 Task: Look for space in Bougouni, Mali from 12th  July, 2023 to 15th July, 2023 for 3 adults in price range Rs.12000 to Rs.16000. Place can be entire place with 2 bedrooms having 3 beds and 1 bathroom. Property type can be house, flat, guest house. Amenities needed are: washing machine. Booking option can be shelf check-in. Required host language is English.
Action: Mouse moved to (532, 110)
Screenshot: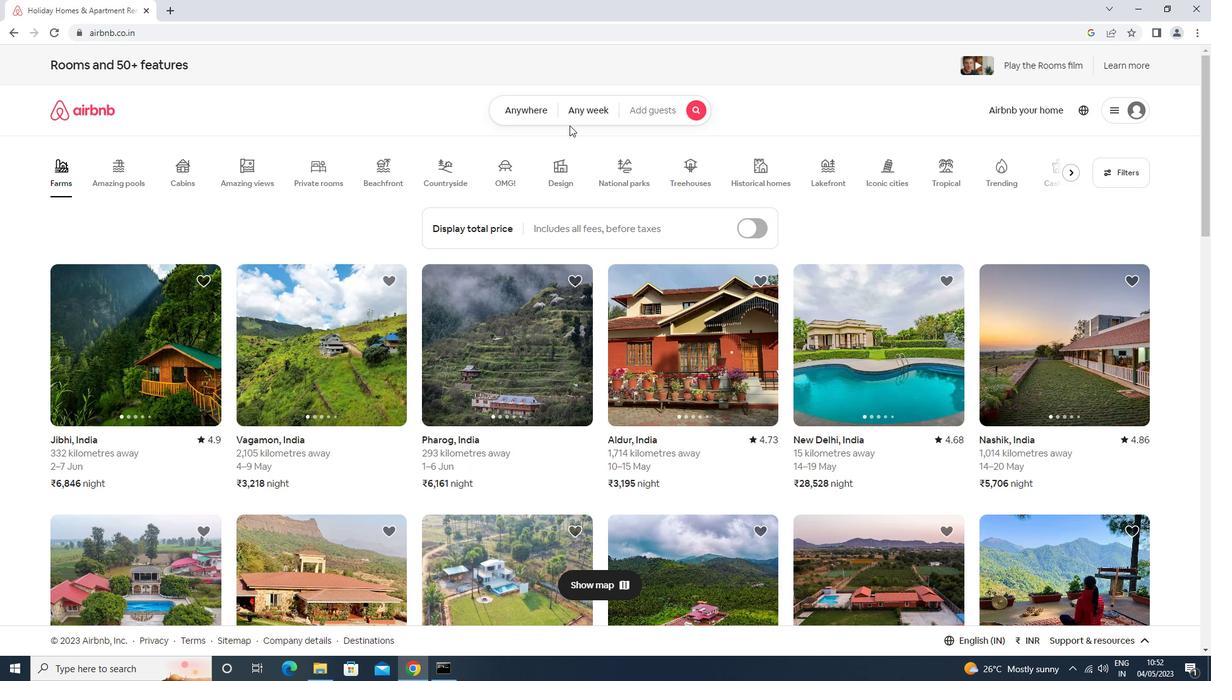 
Action: Mouse pressed left at (532, 110)
Screenshot: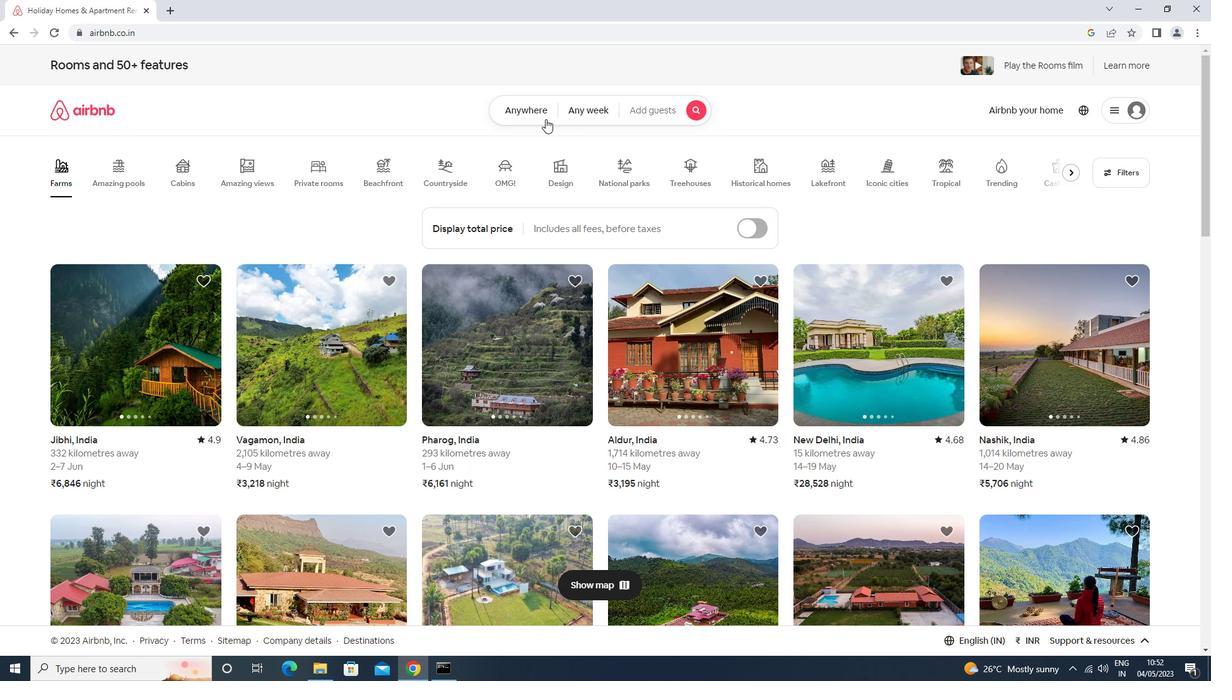 
Action: Mouse moved to (512, 165)
Screenshot: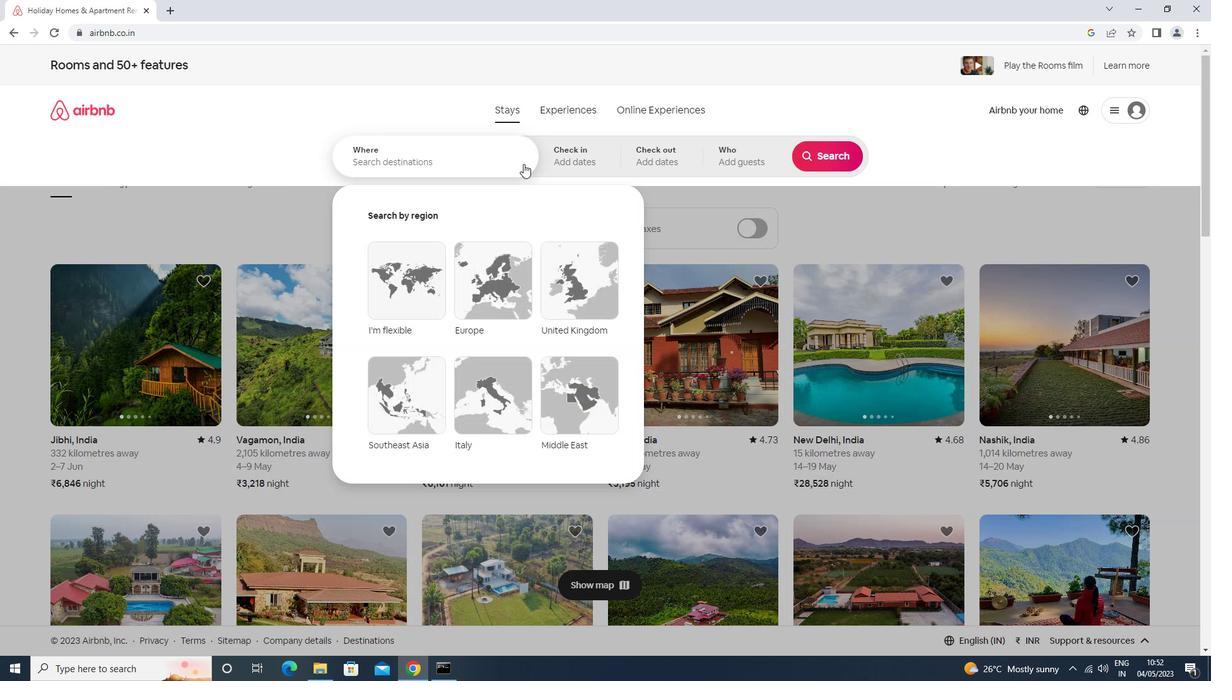 
Action: Mouse pressed left at (512, 165)
Screenshot: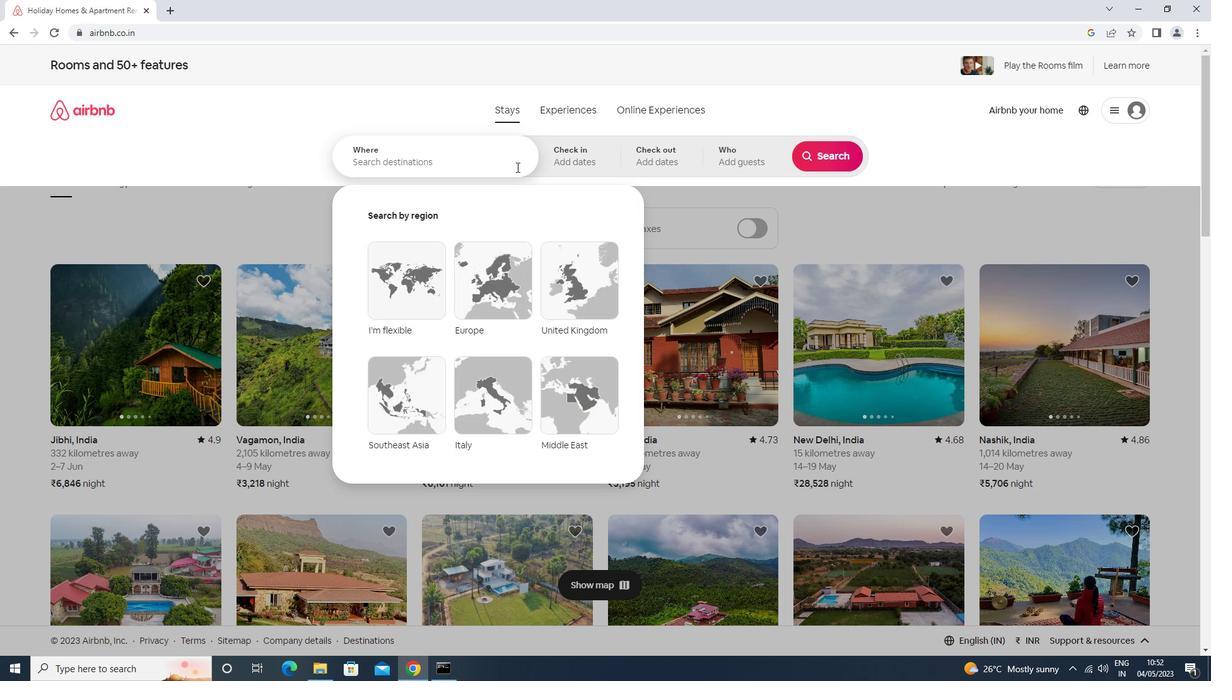
Action: Mouse moved to (512, 165)
Screenshot: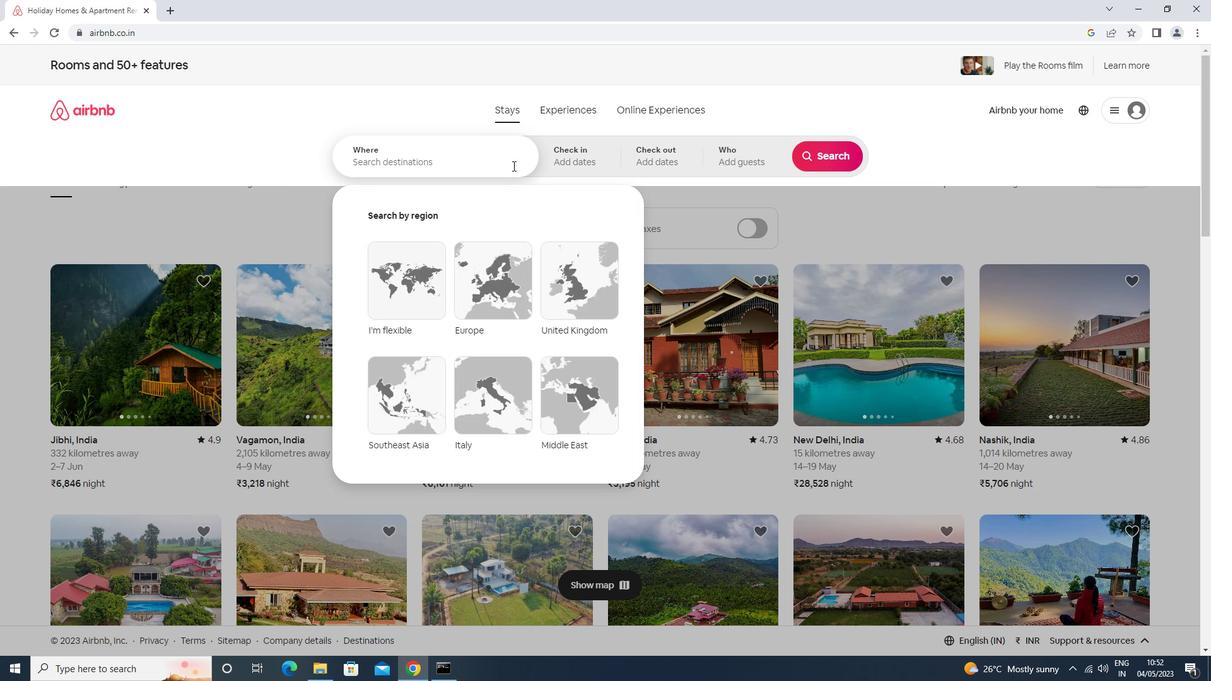 
Action: Key pressed bougouni<Key.down><Key.enter>
Screenshot: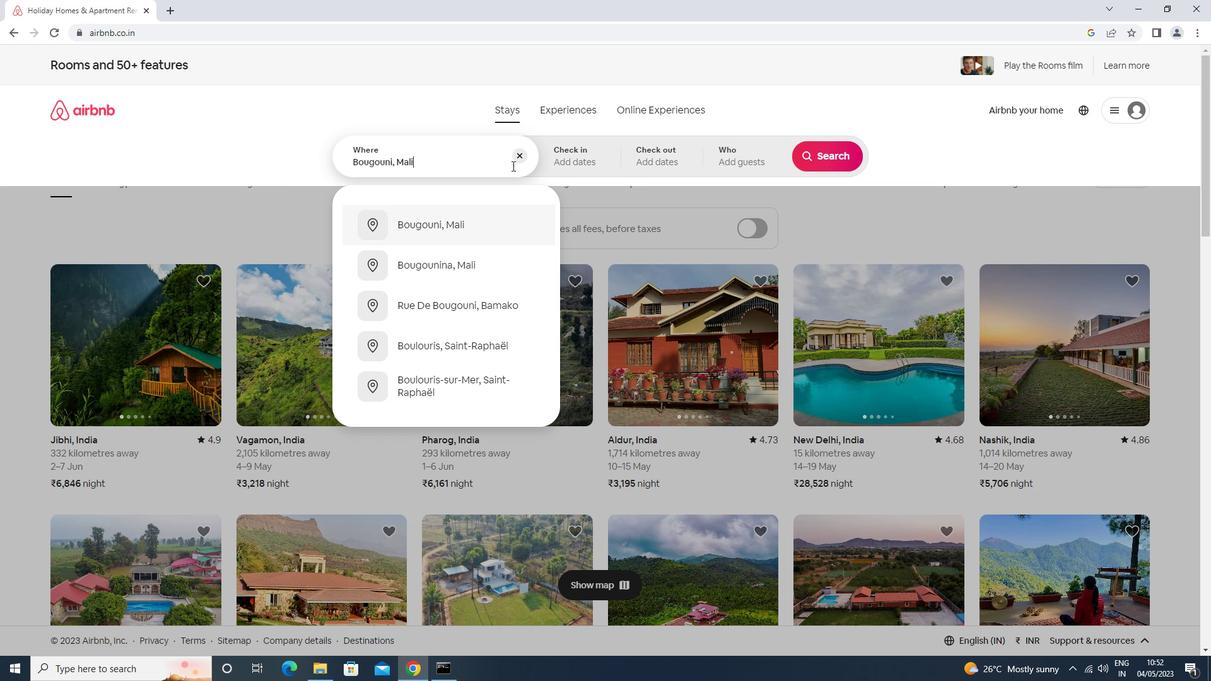 
Action: Mouse moved to (823, 253)
Screenshot: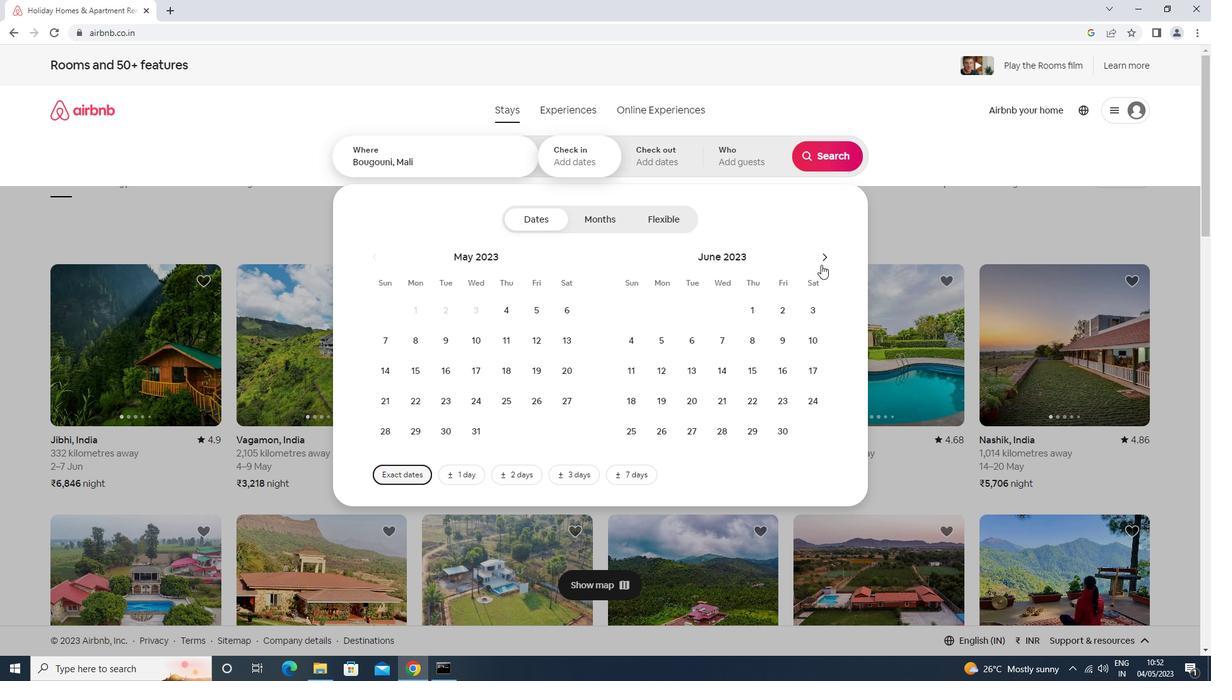 
Action: Mouse pressed left at (823, 253)
Screenshot: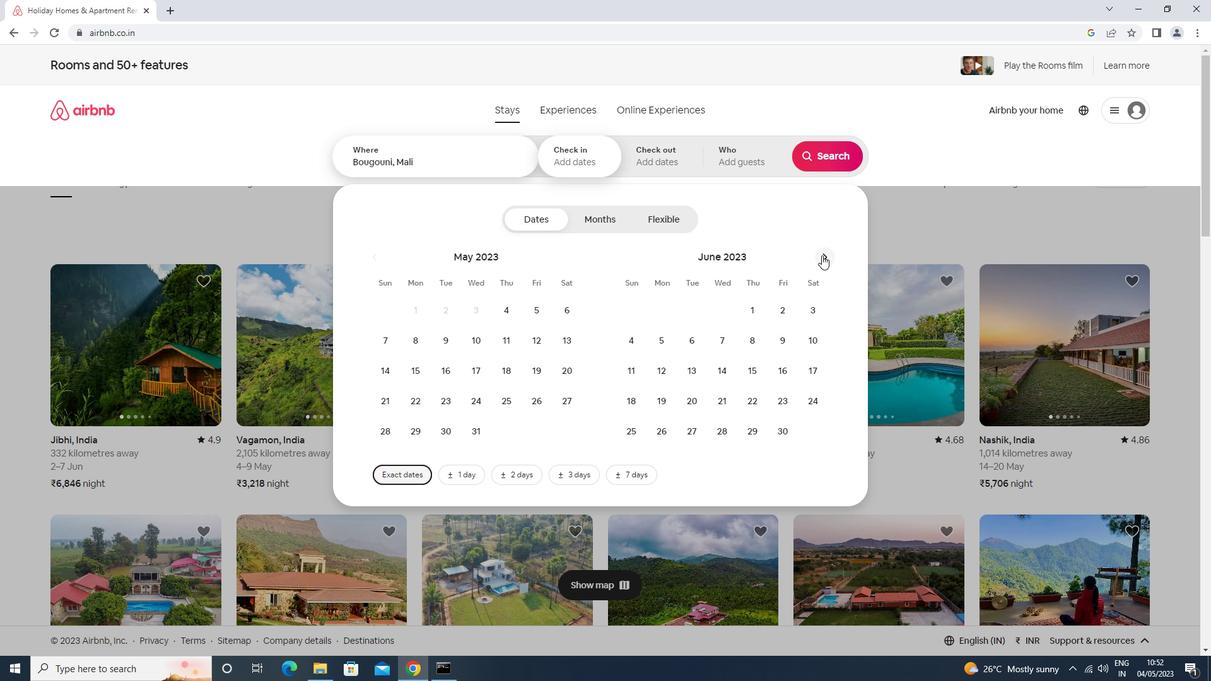 
Action: Mouse moved to (717, 370)
Screenshot: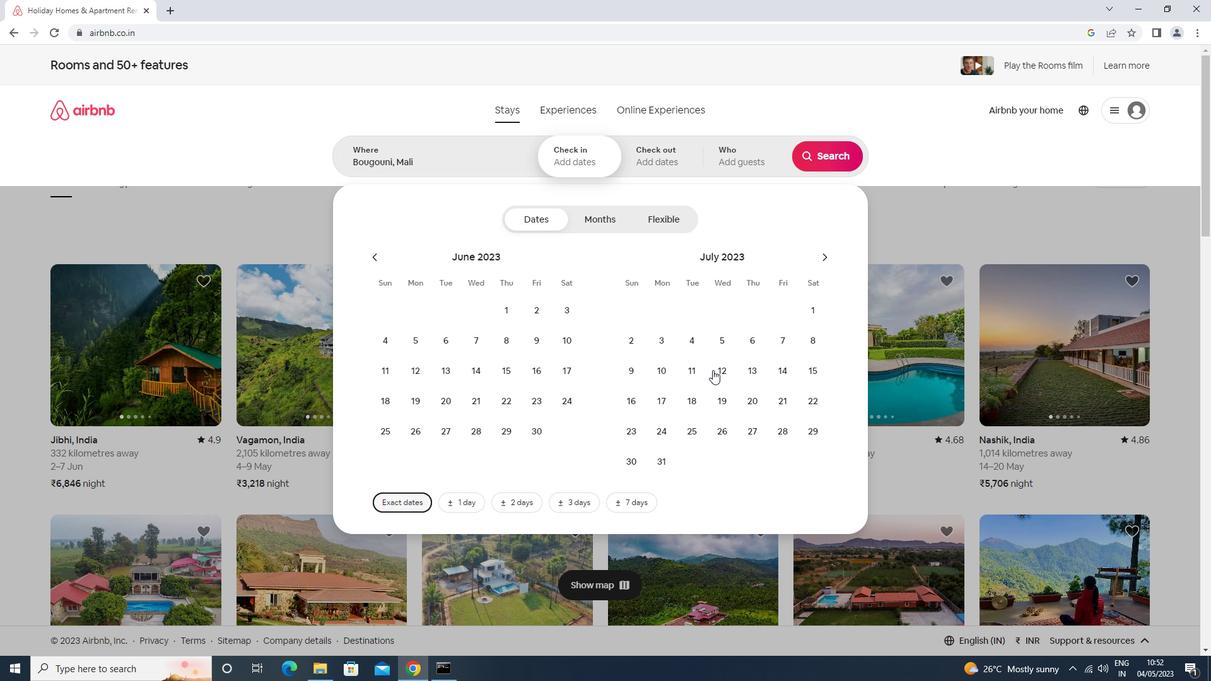 
Action: Mouse pressed left at (717, 370)
Screenshot: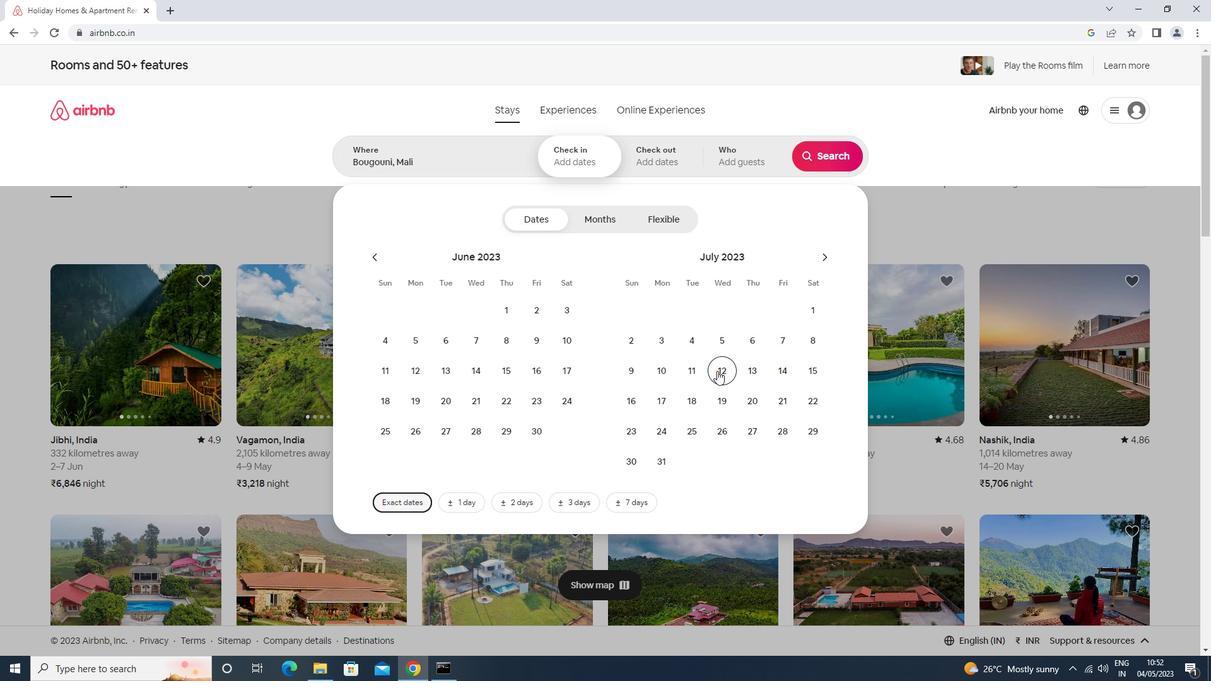 
Action: Mouse moved to (813, 375)
Screenshot: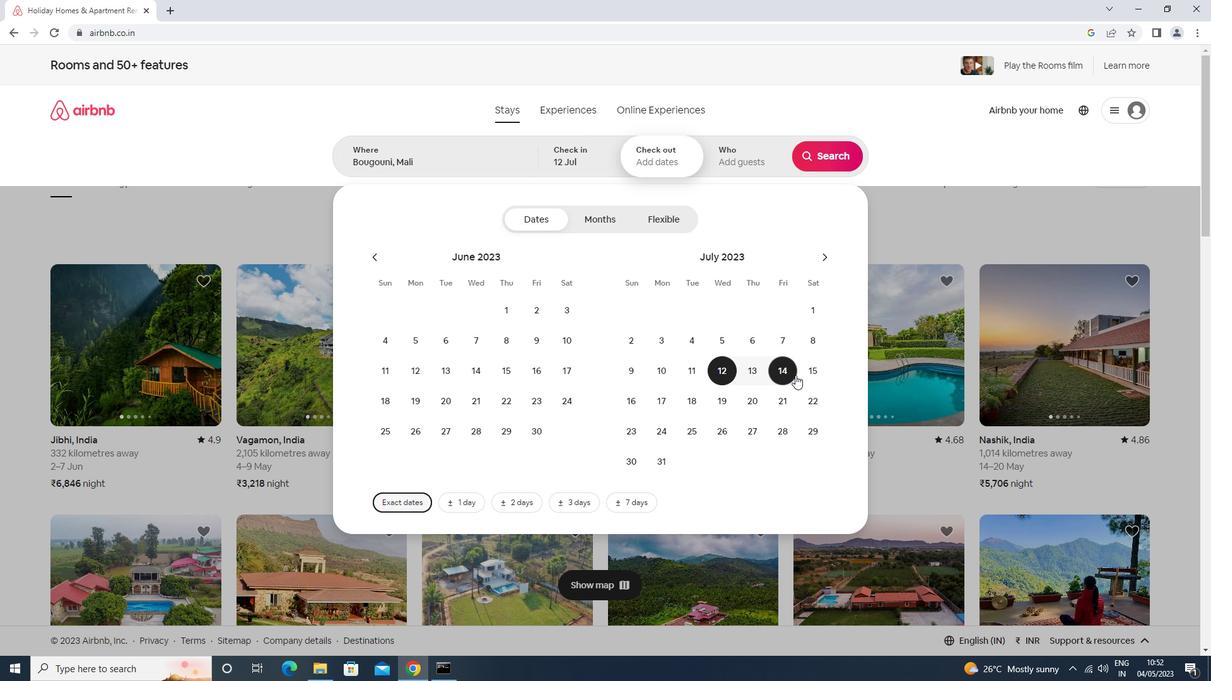 
Action: Mouse pressed left at (813, 375)
Screenshot: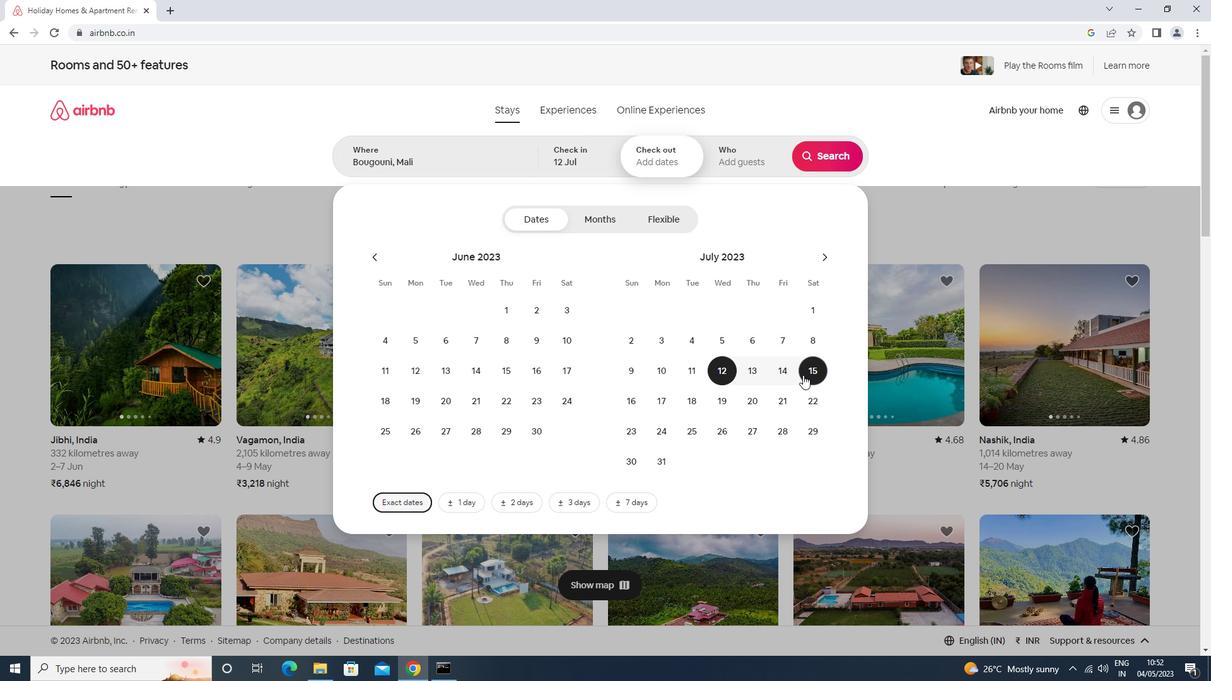 
Action: Mouse moved to (748, 164)
Screenshot: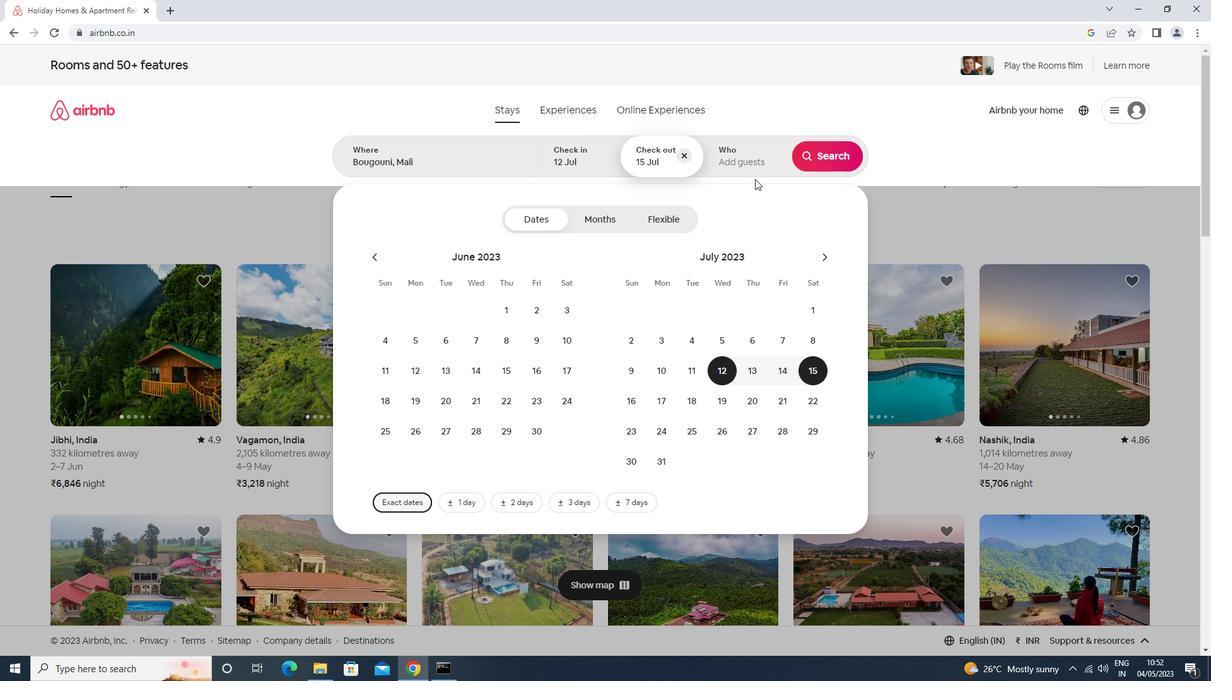 
Action: Mouse pressed left at (748, 164)
Screenshot: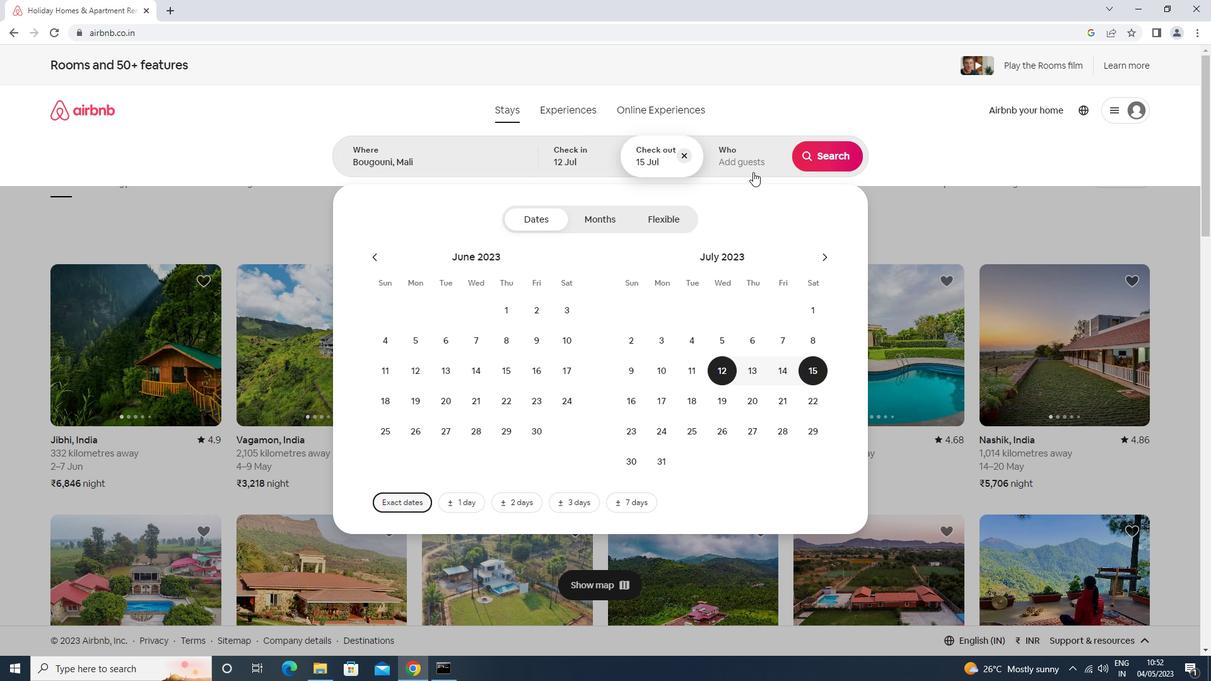 
Action: Mouse moved to (835, 220)
Screenshot: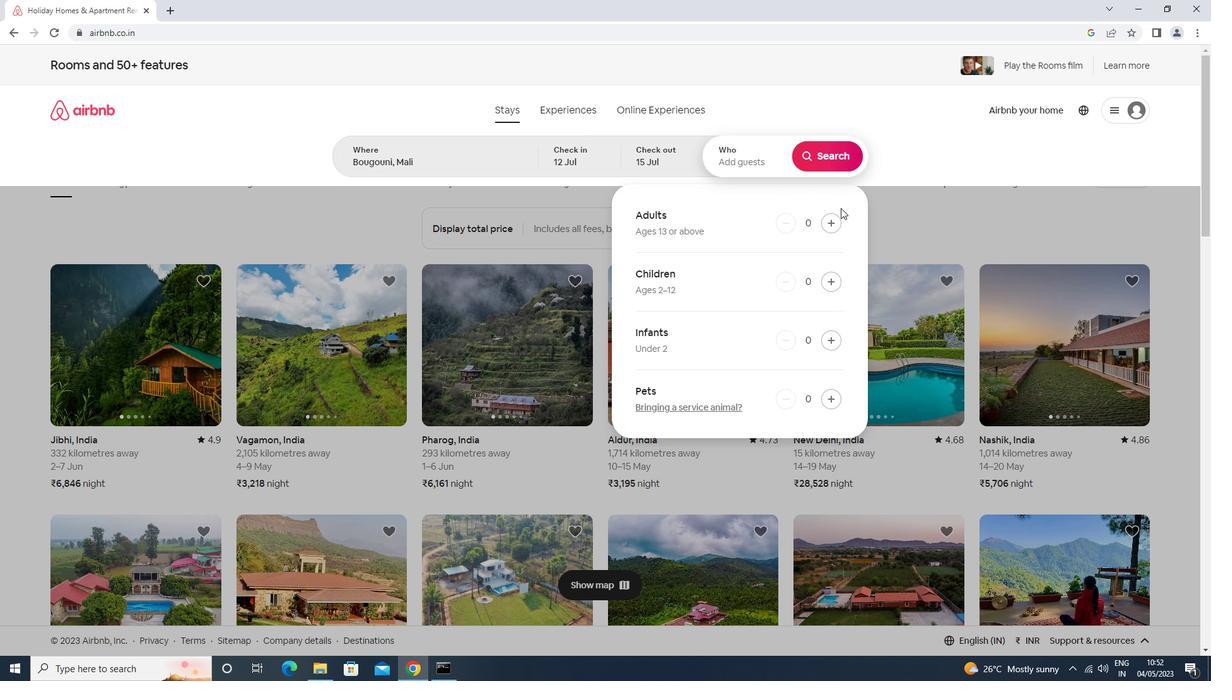 
Action: Mouse pressed left at (835, 220)
Screenshot: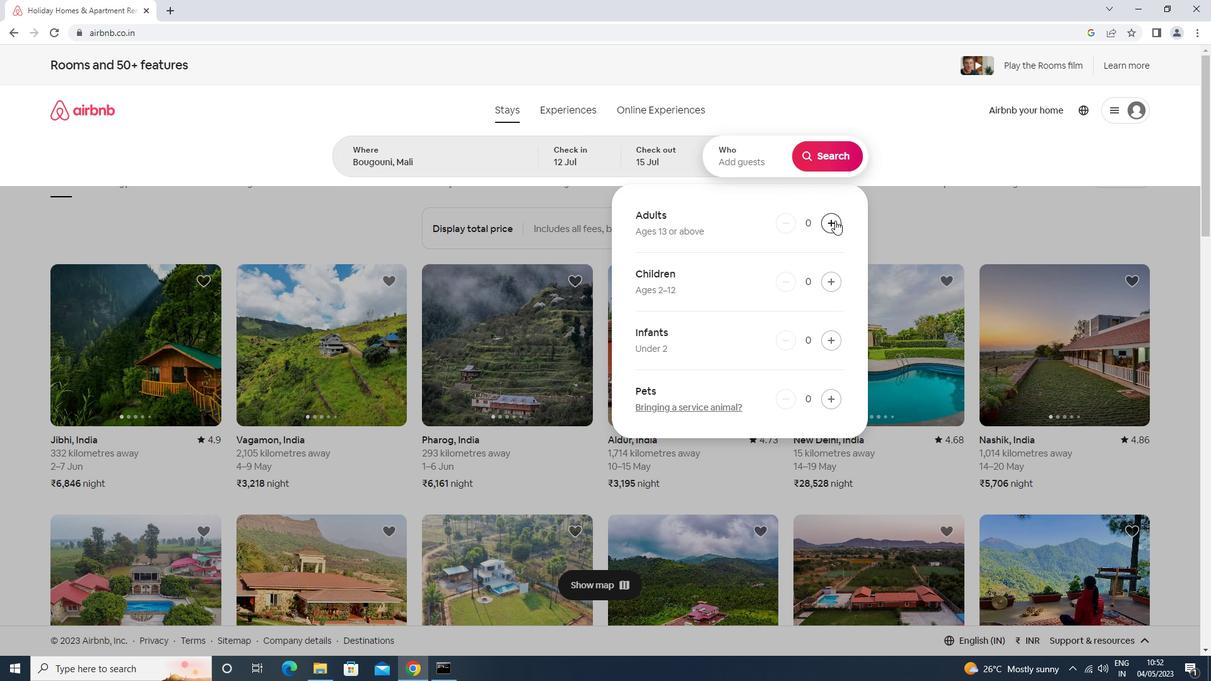 
Action: Mouse pressed left at (835, 220)
Screenshot: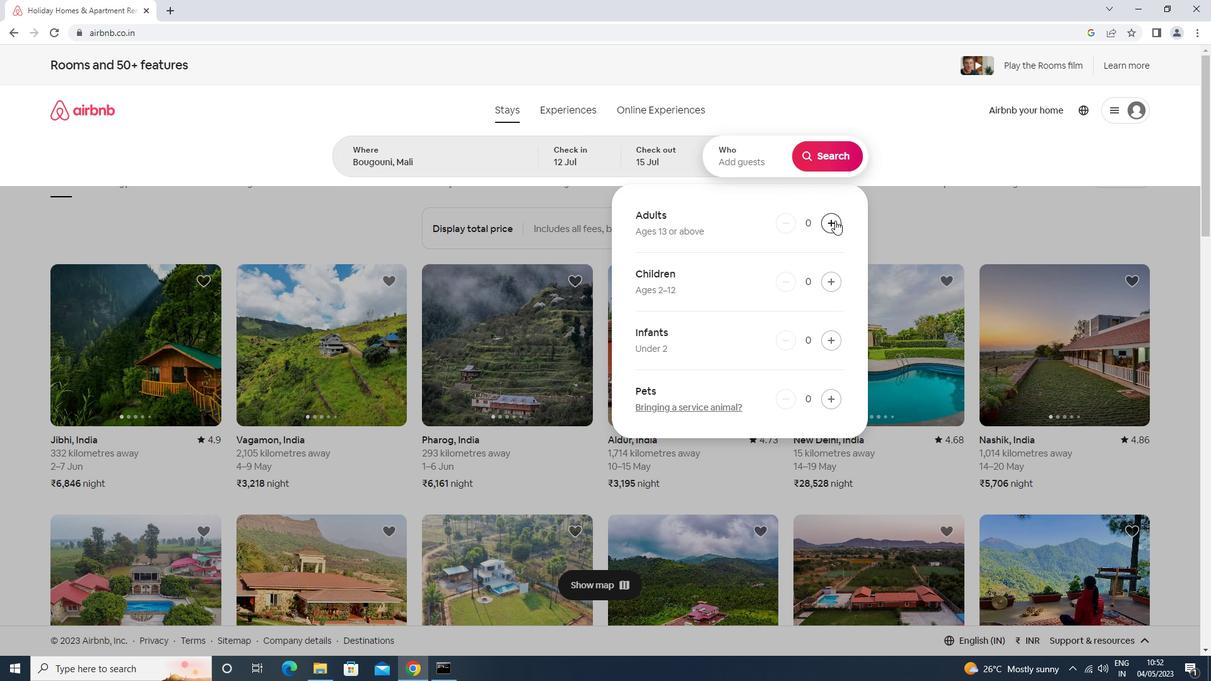 
Action: Mouse pressed left at (835, 220)
Screenshot: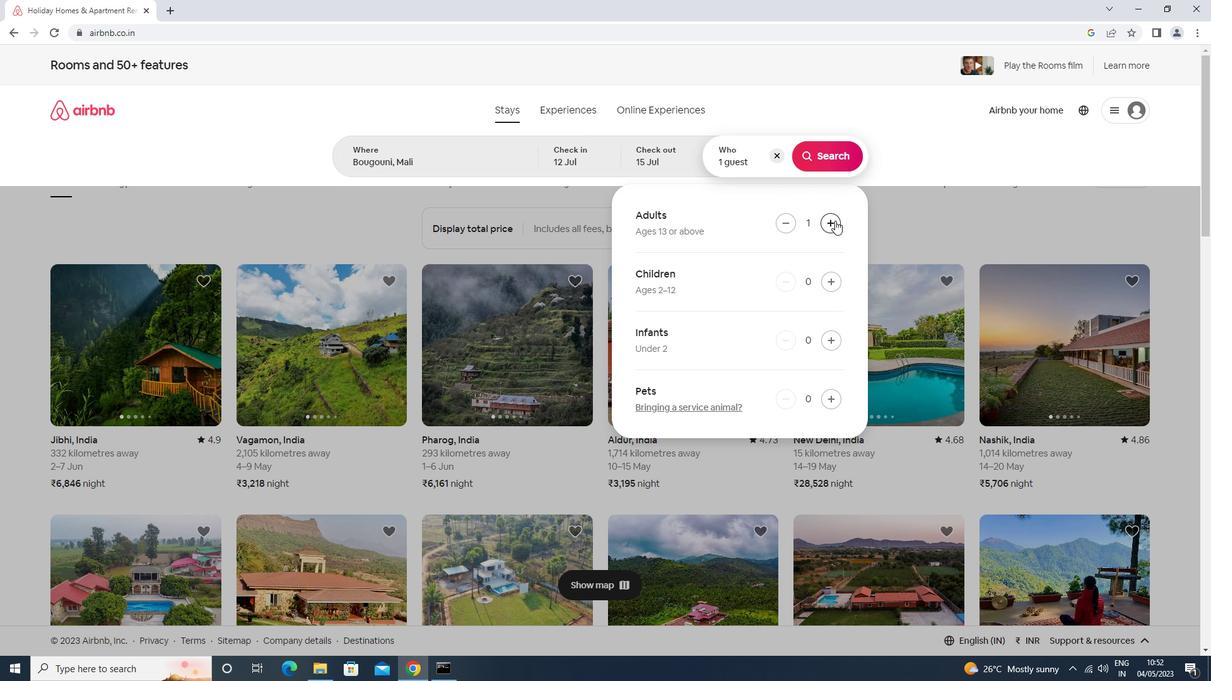 
Action: Mouse moved to (849, 155)
Screenshot: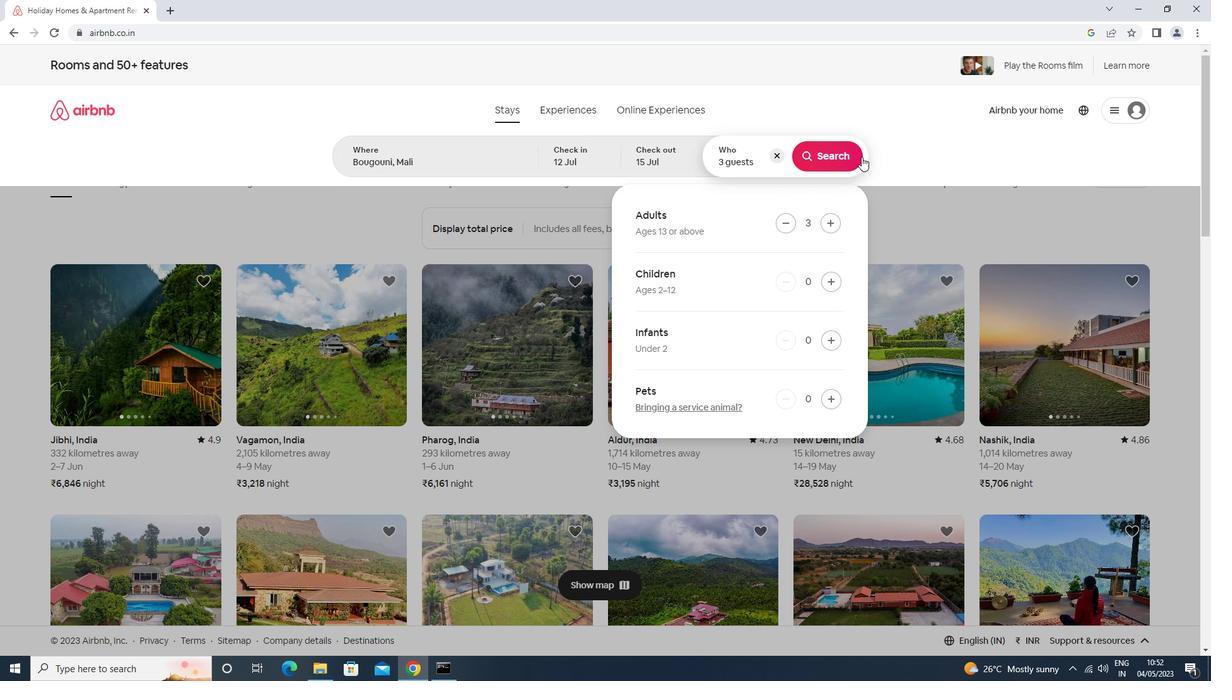 
Action: Mouse pressed left at (849, 155)
Screenshot: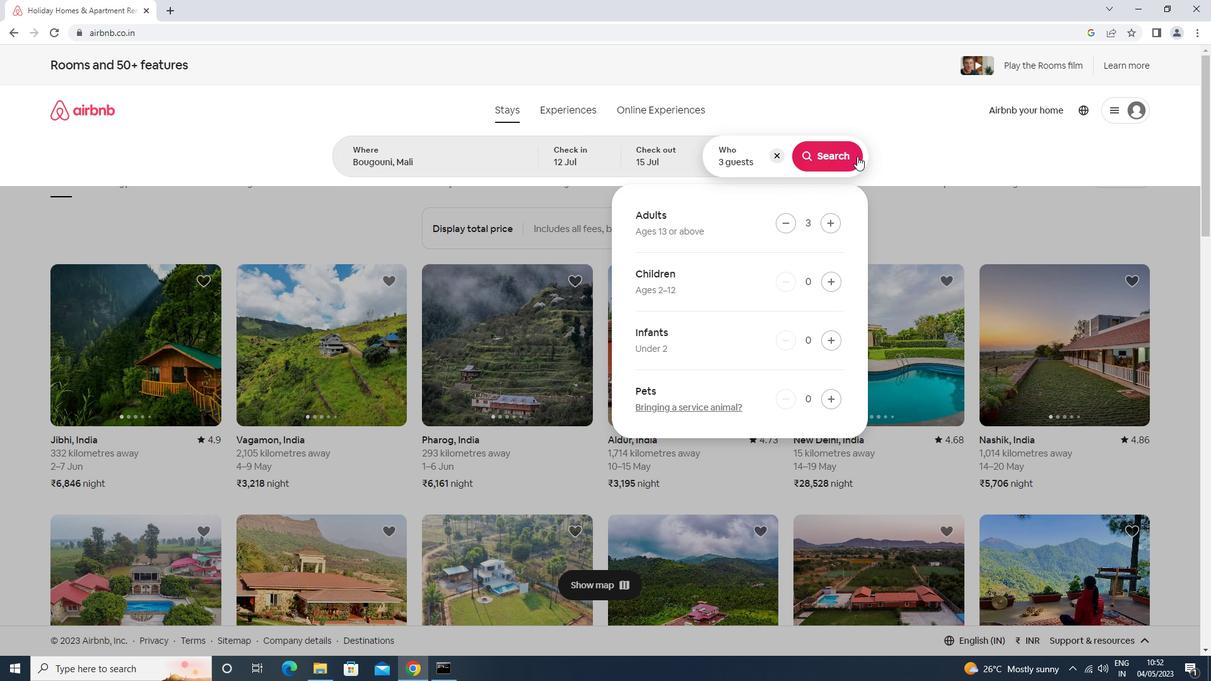 
Action: Mouse moved to (1155, 121)
Screenshot: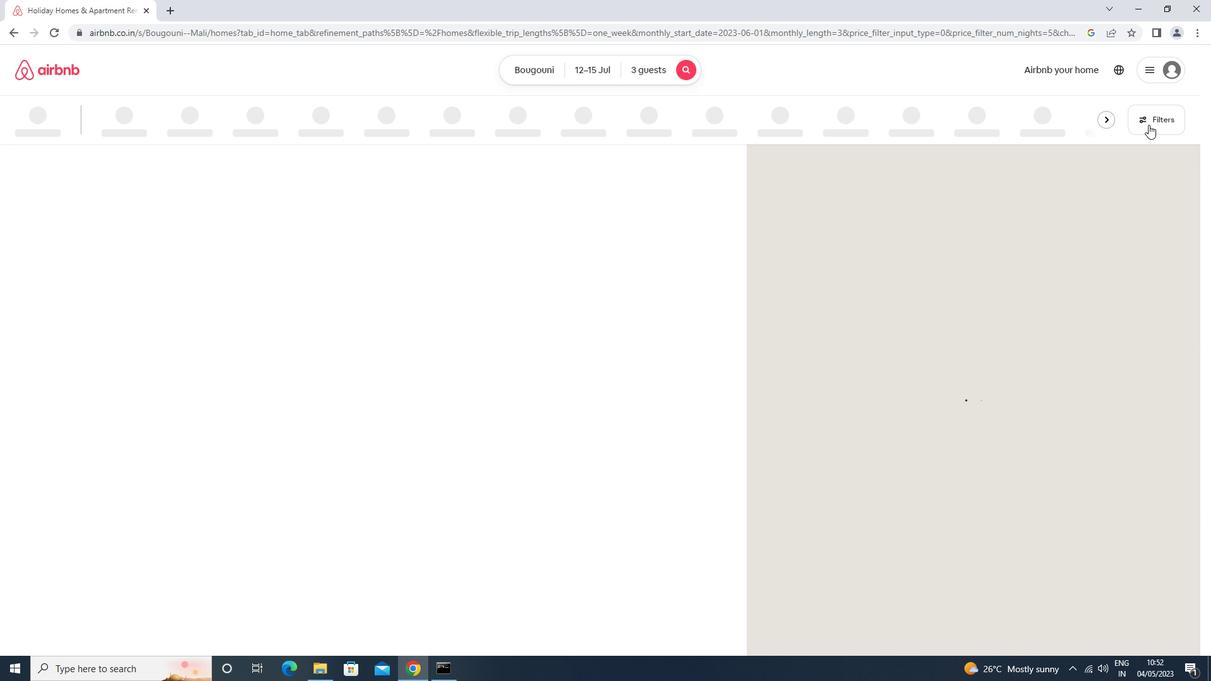 
Action: Mouse pressed left at (1155, 121)
Screenshot: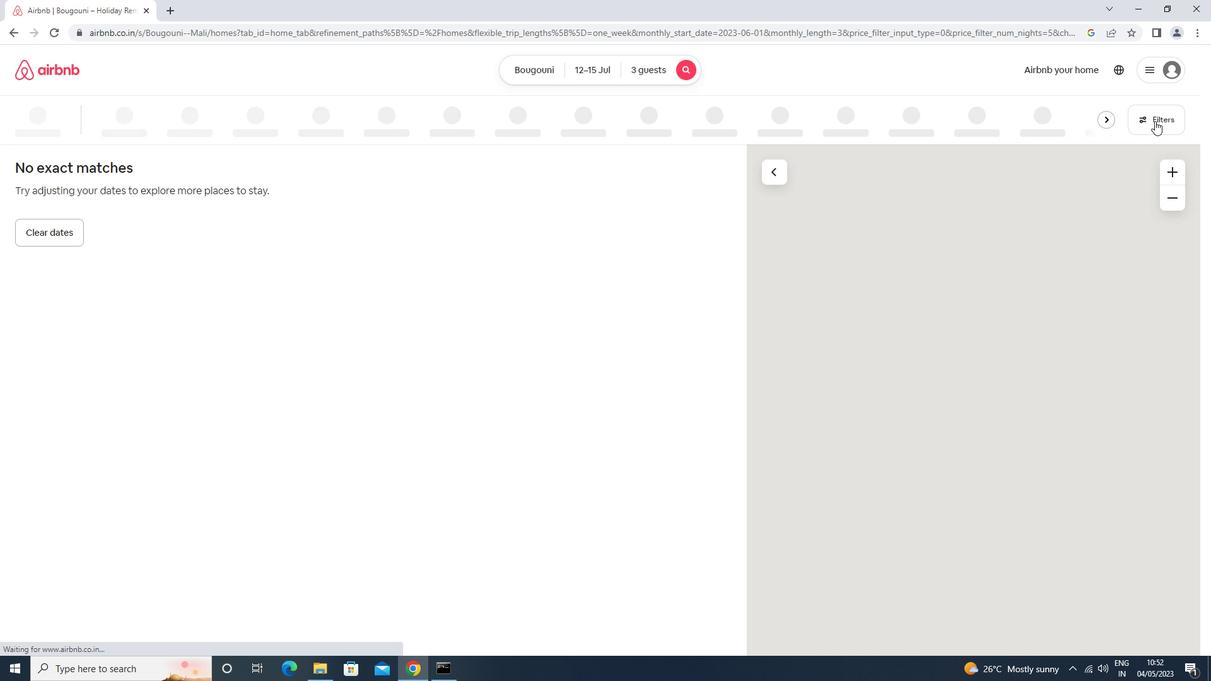 
Action: Mouse moved to (541, 200)
Screenshot: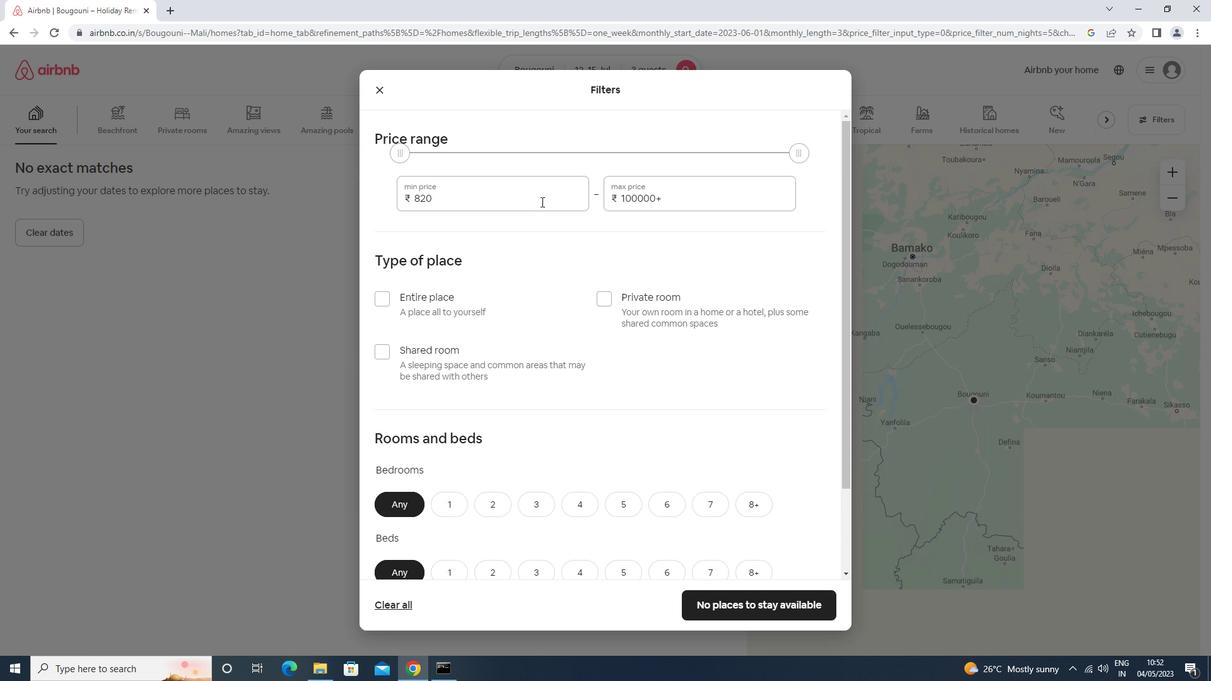 
Action: Mouse pressed left at (541, 200)
Screenshot: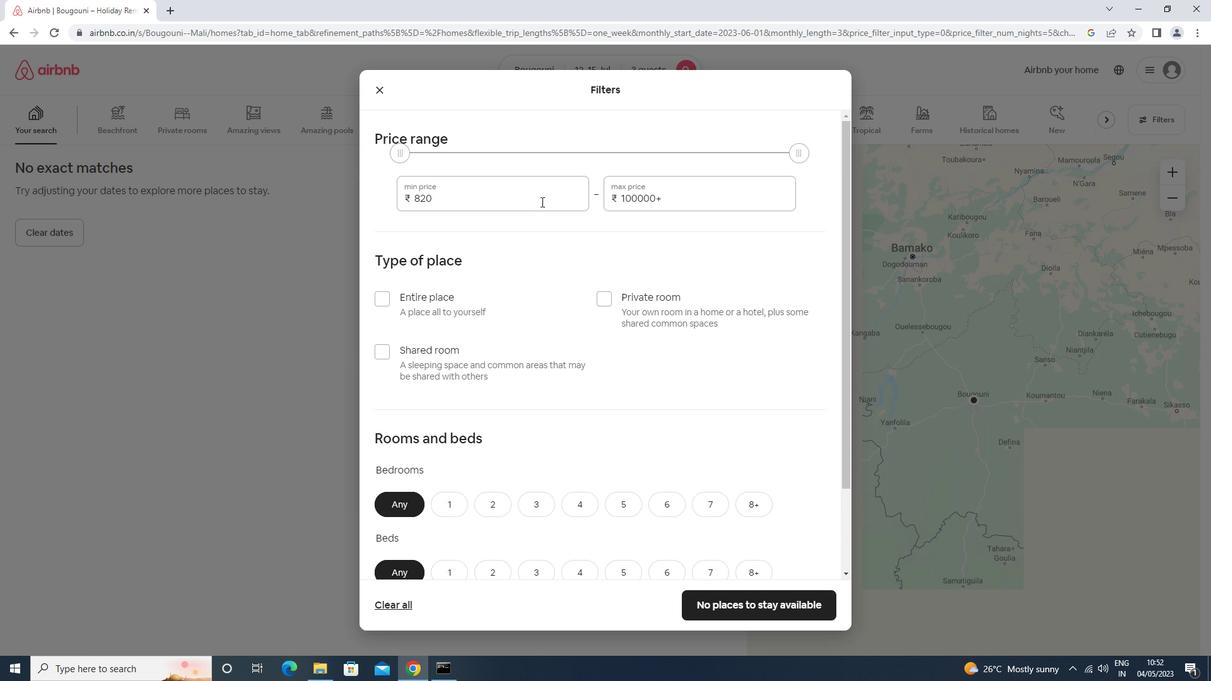 
Action: Key pressed <Key.backspace><Key.backspace><Key.backspace><Key.backspace>12000<Key.tab>16000
Screenshot: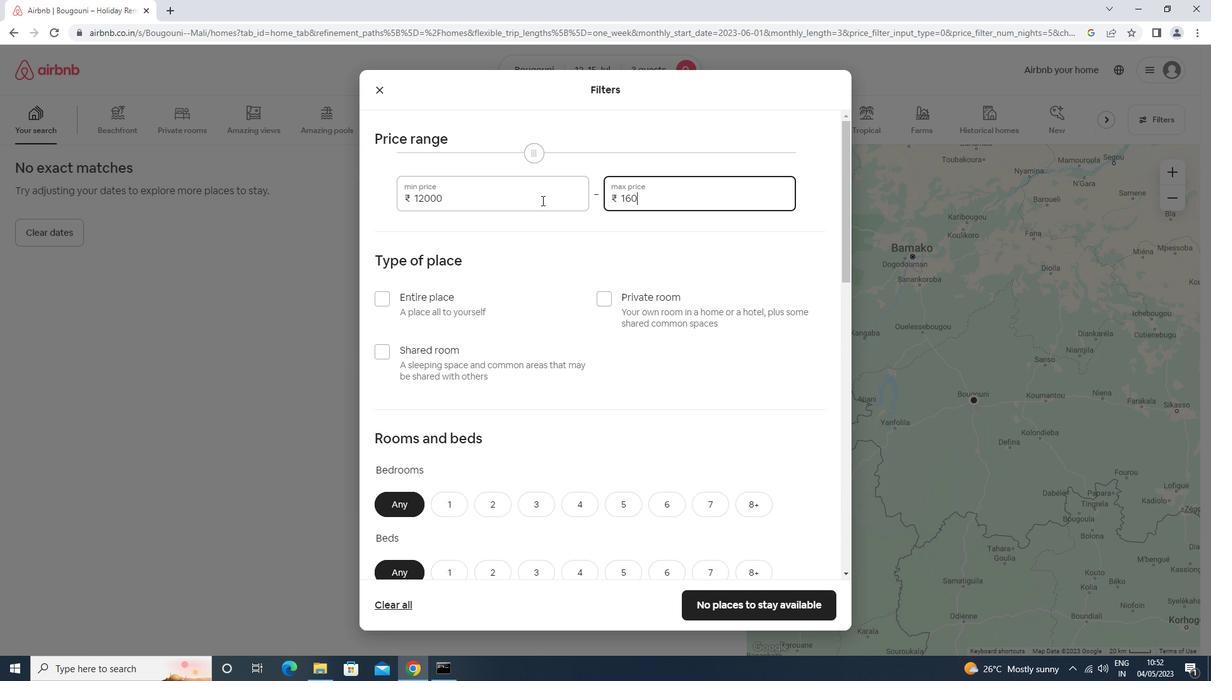 
Action: Mouse moved to (446, 298)
Screenshot: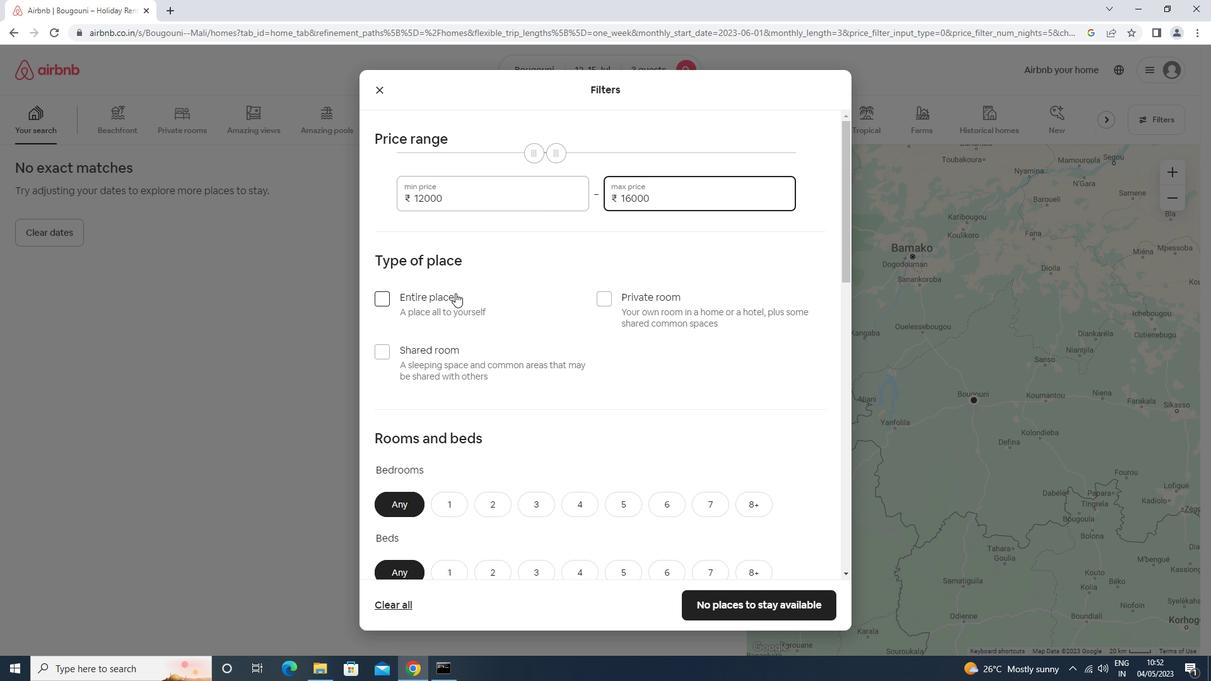 
Action: Mouse pressed left at (446, 298)
Screenshot: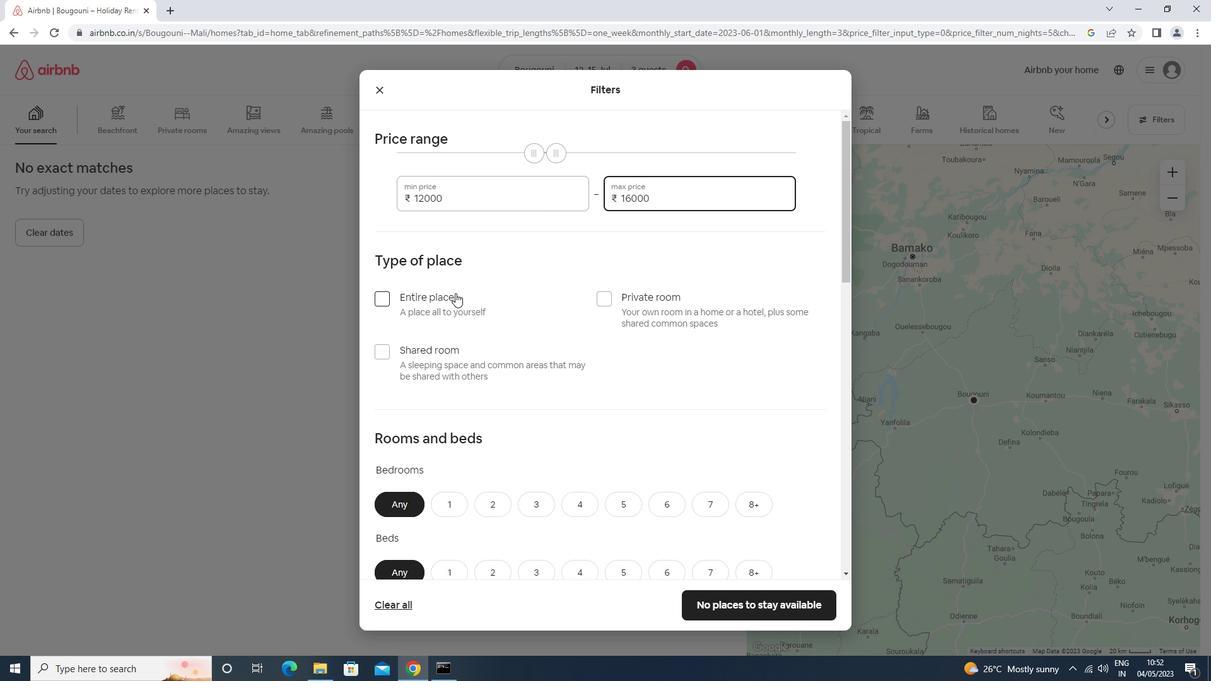 
Action: Mouse moved to (444, 300)
Screenshot: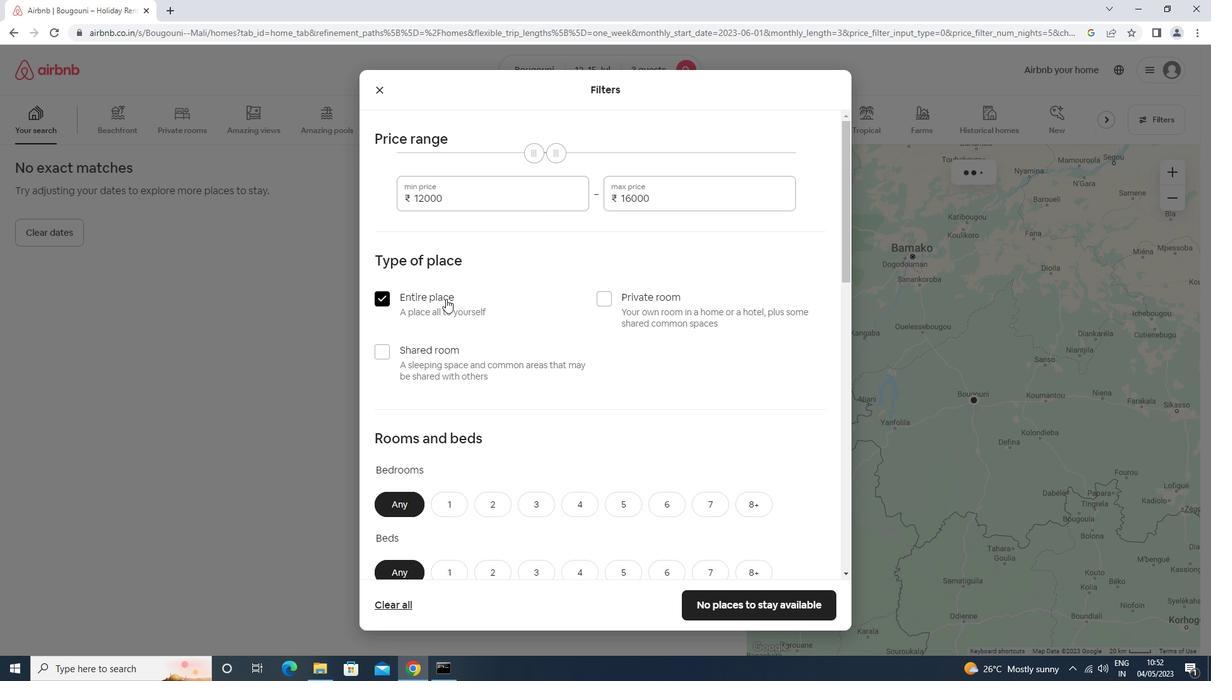 
Action: Mouse scrolled (444, 299) with delta (0, 0)
Screenshot: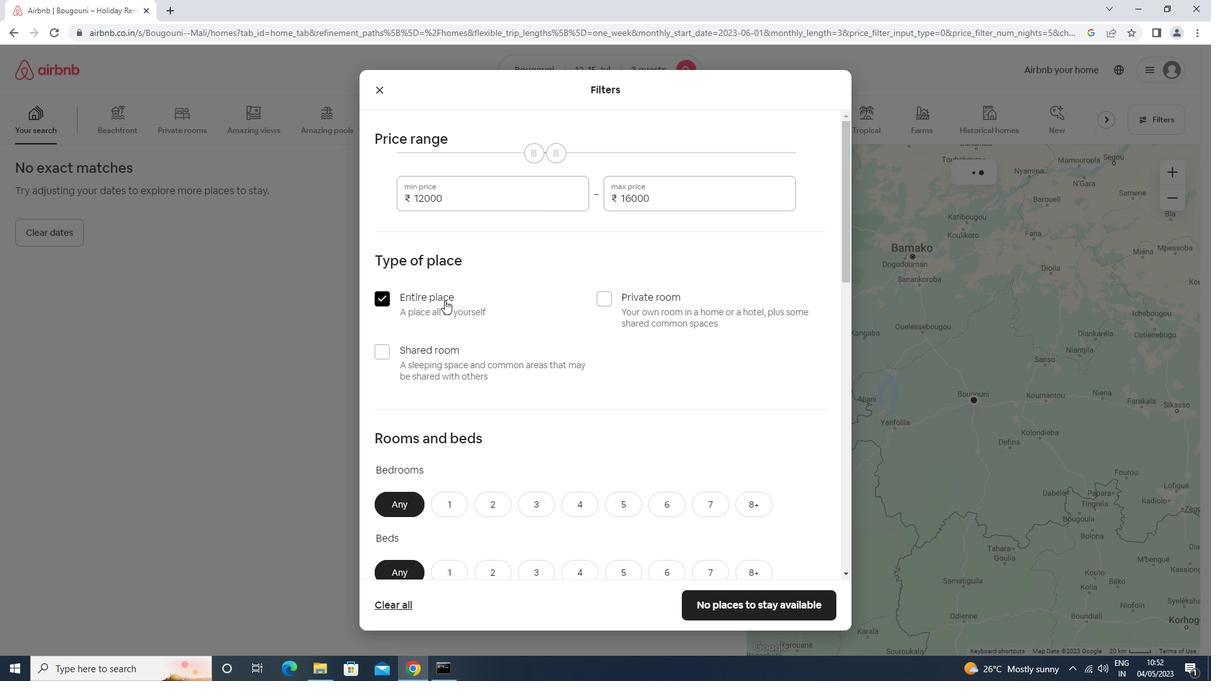 
Action: Mouse scrolled (444, 299) with delta (0, 0)
Screenshot: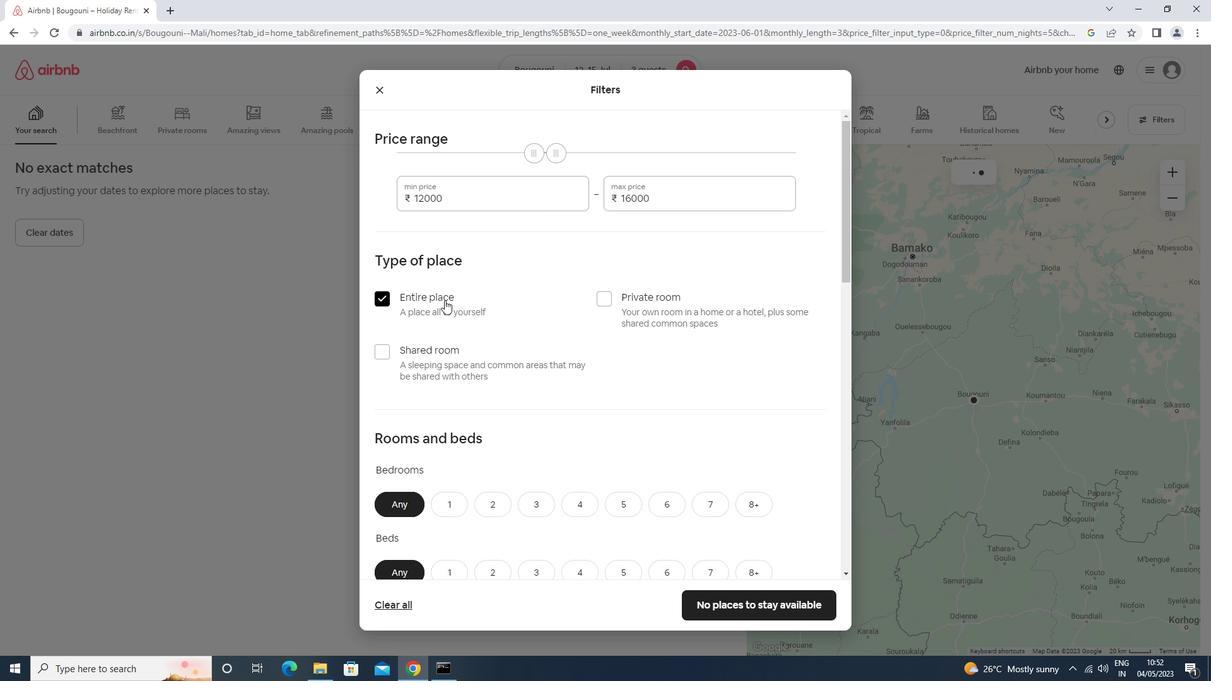 
Action: Mouse scrolled (444, 299) with delta (0, 0)
Screenshot: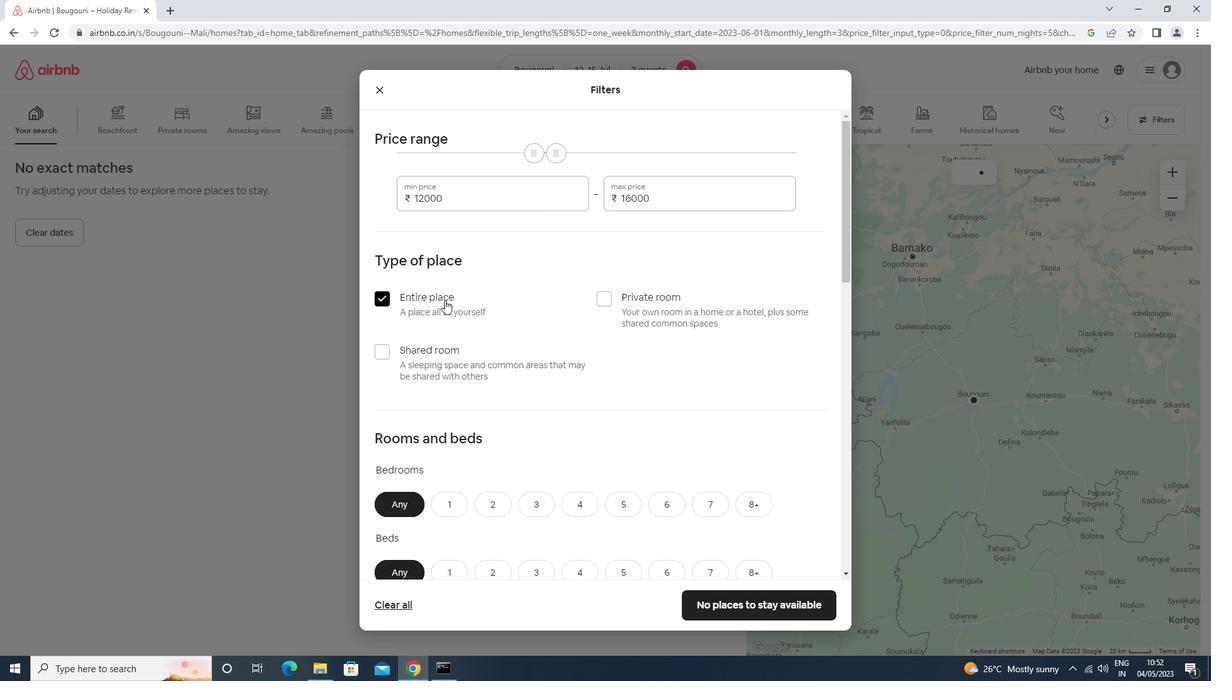 
Action: Mouse moved to (499, 304)
Screenshot: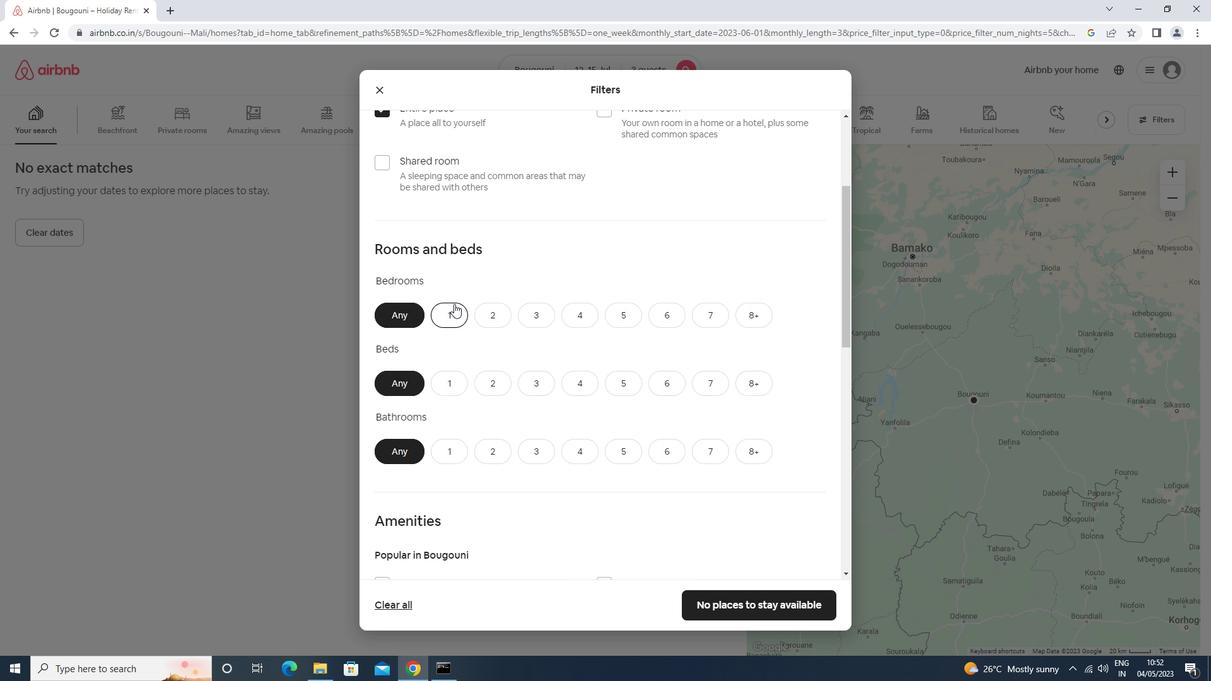 
Action: Mouse pressed left at (499, 304)
Screenshot: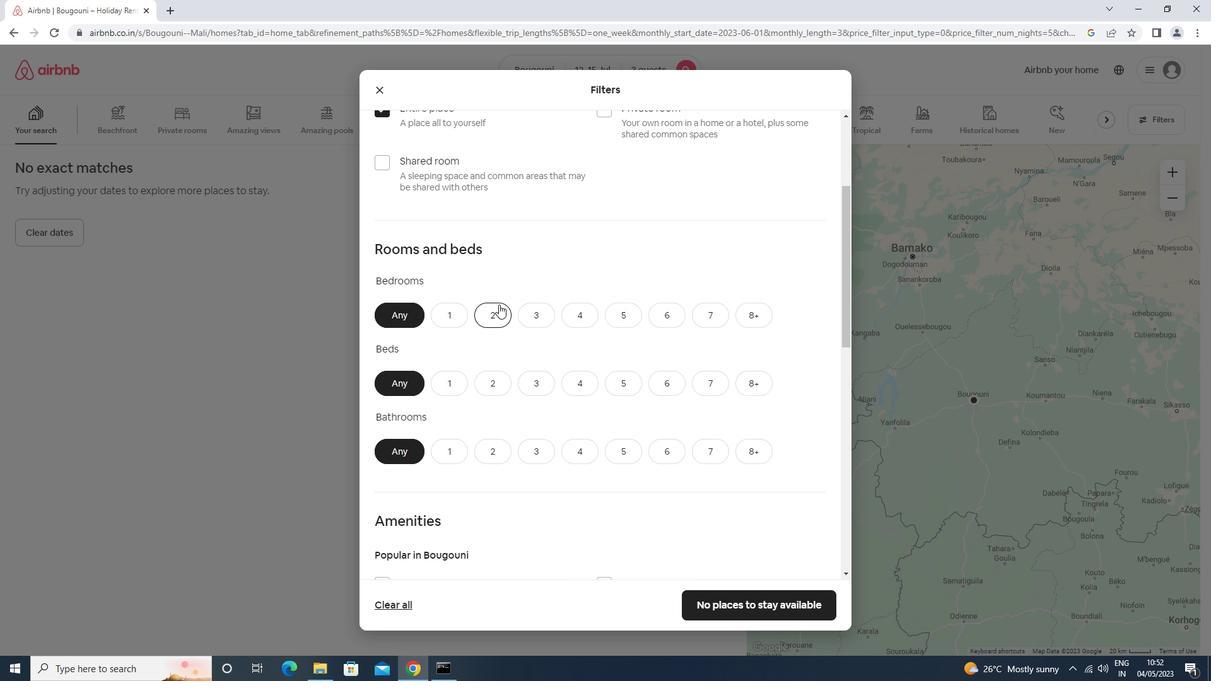 
Action: Mouse moved to (537, 382)
Screenshot: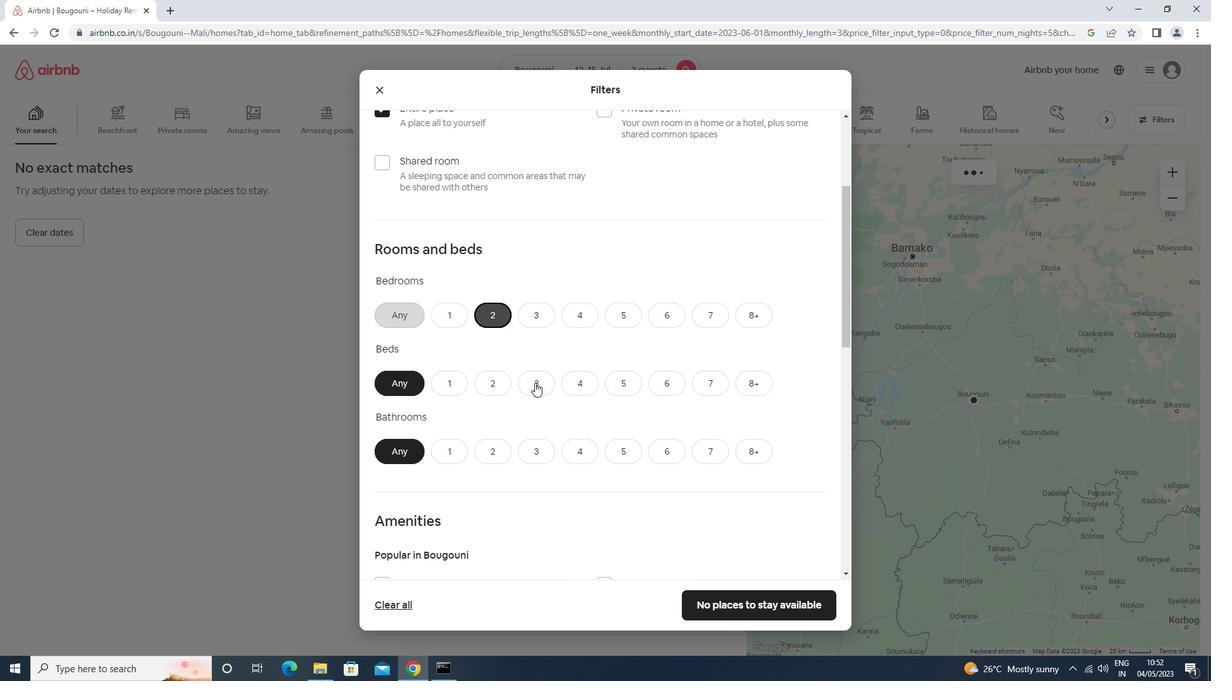 
Action: Mouse pressed left at (537, 382)
Screenshot: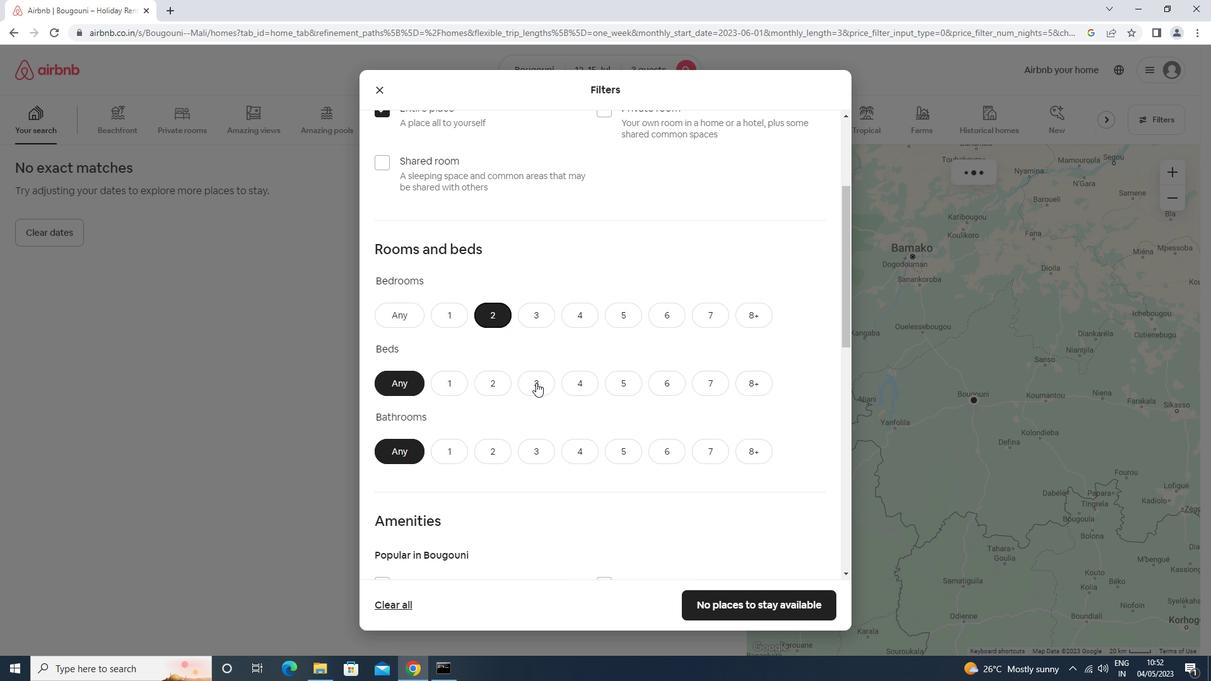 
Action: Mouse moved to (533, 378)
Screenshot: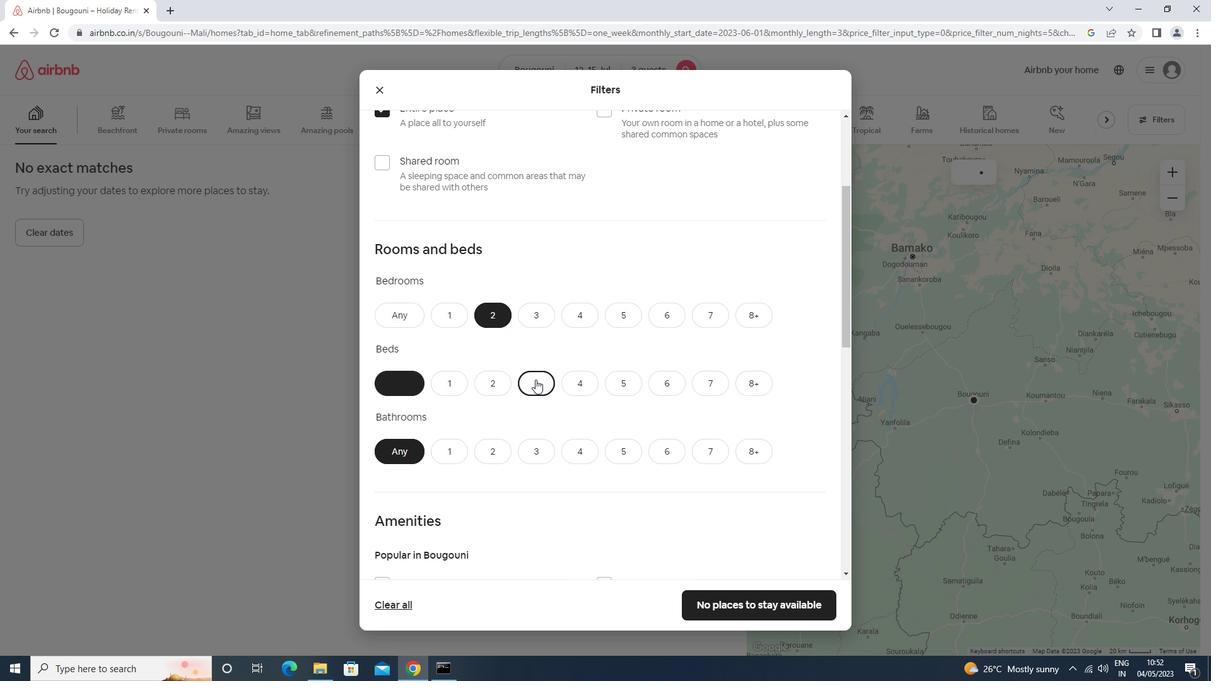 
Action: Mouse scrolled (533, 377) with delta (0, 0)
Screenshot: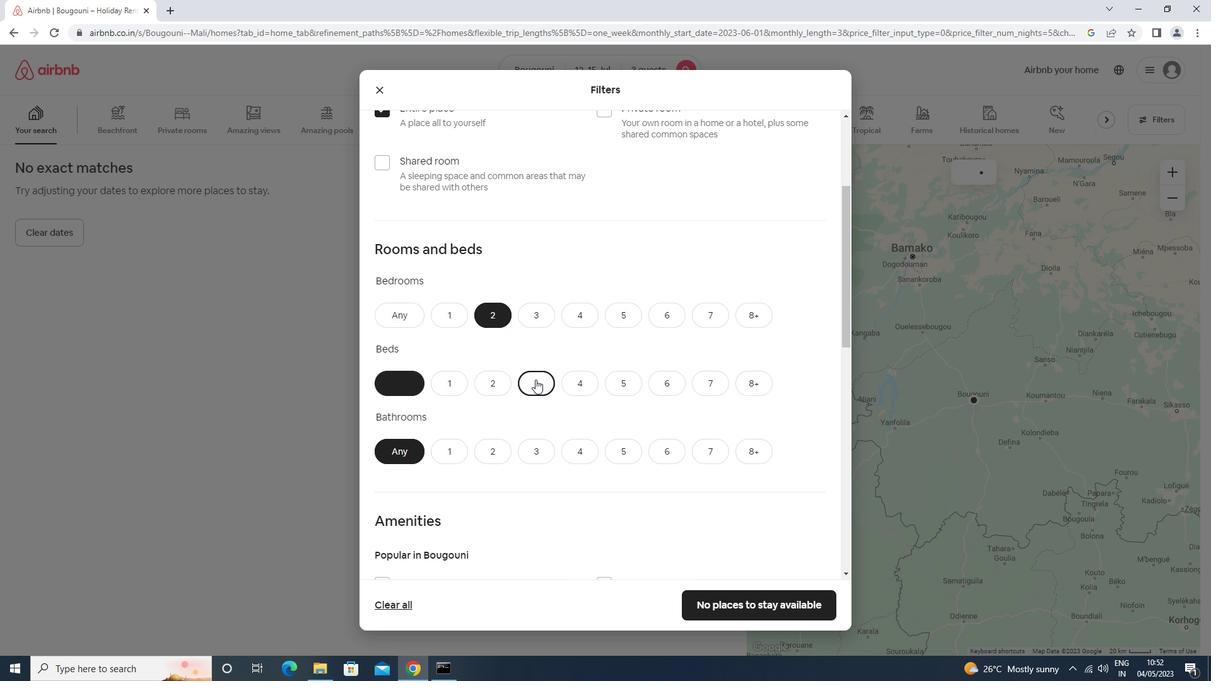 
Action: Mouse moved to (533, 378)
Screenshot: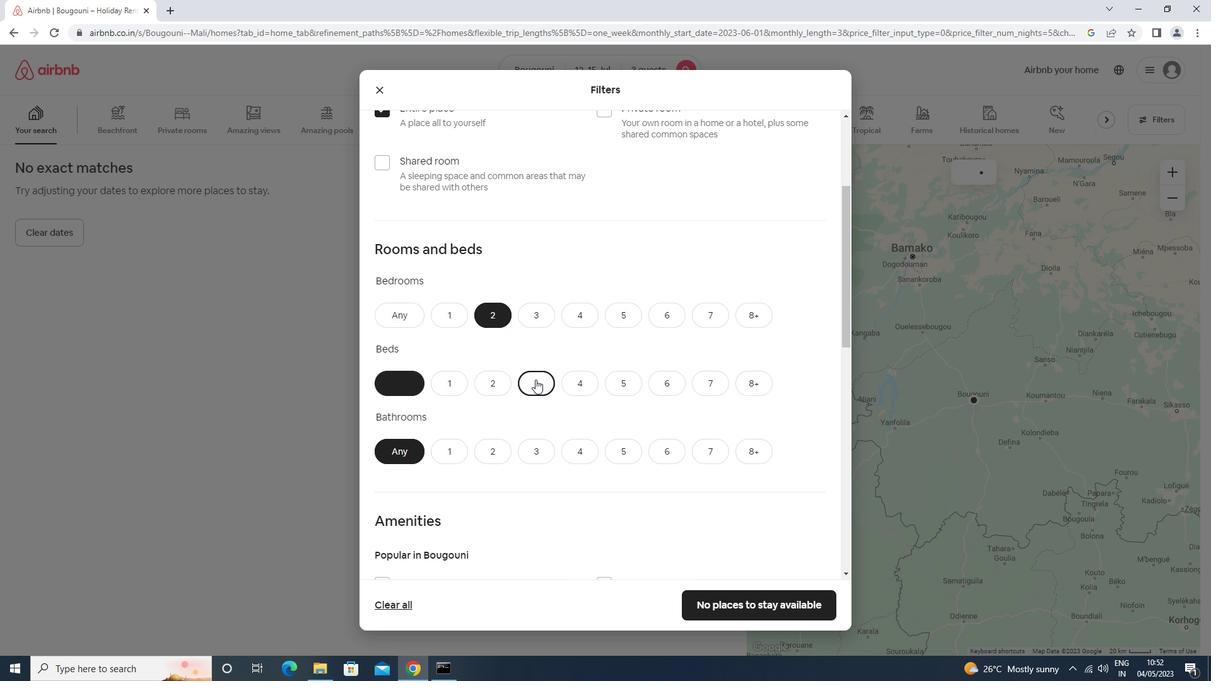 
Action: Mouse scrolled (533, 377) with delta (0, 0)
Screenshot: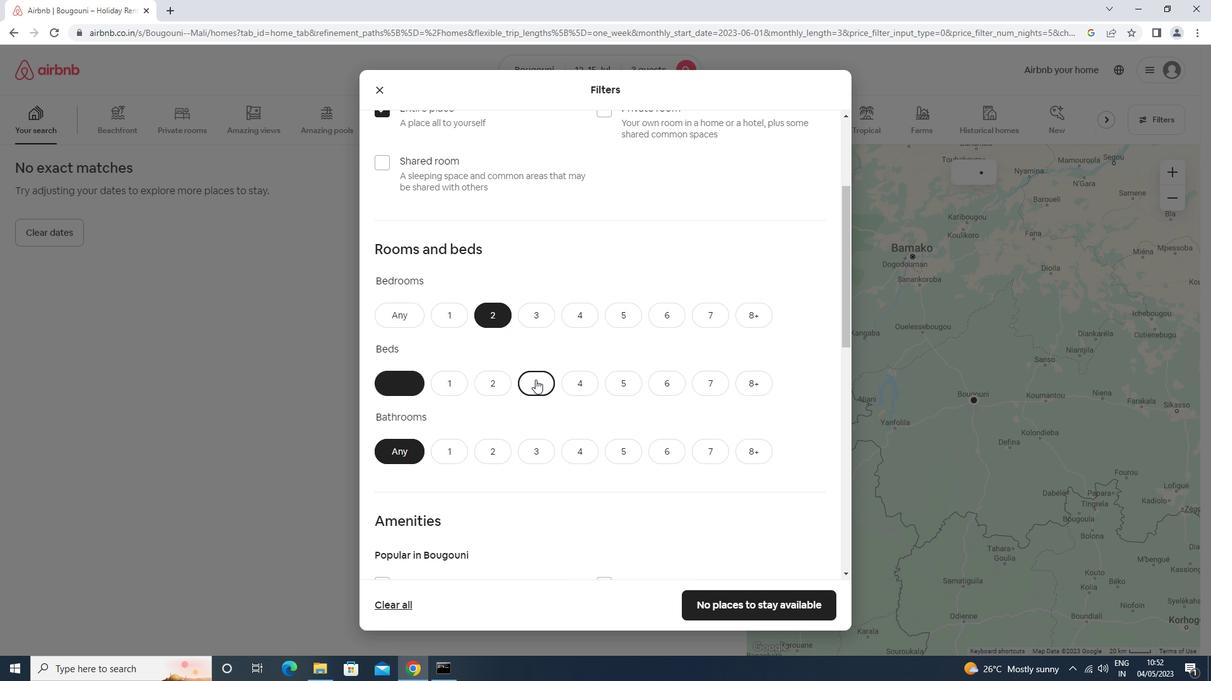 
Action: Mouse moved to (459, 324)
Screenshot: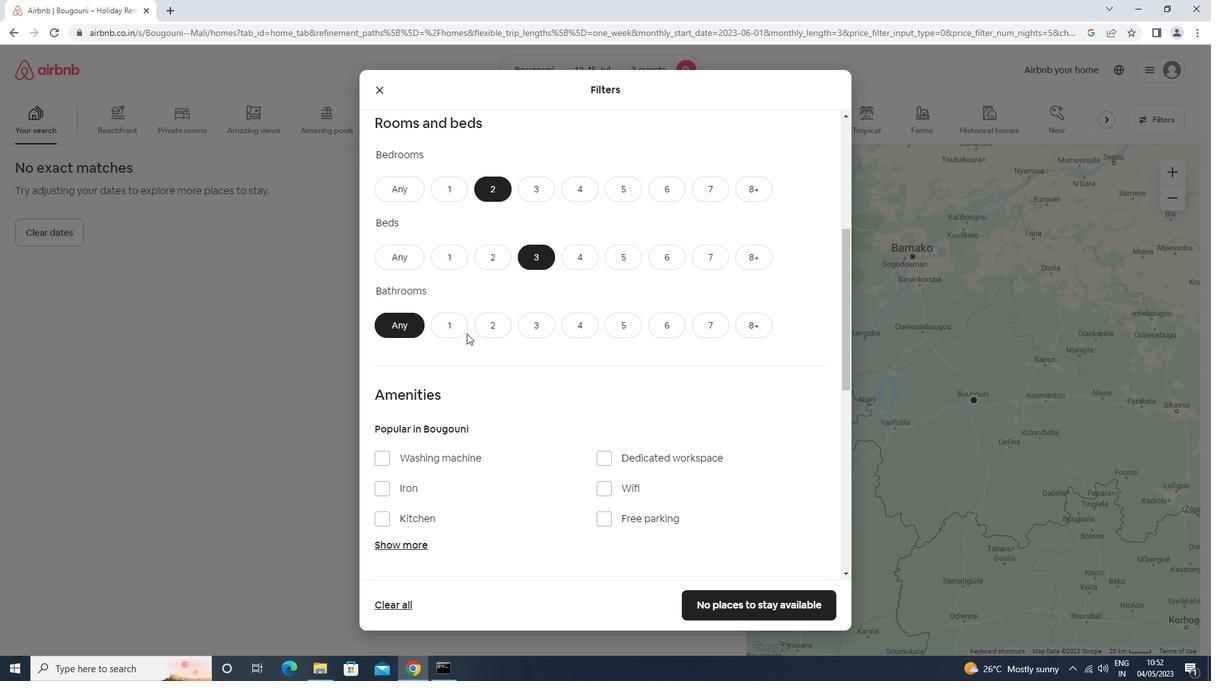 
Action: Mouse pressed left at (459, 324)
Screenshot: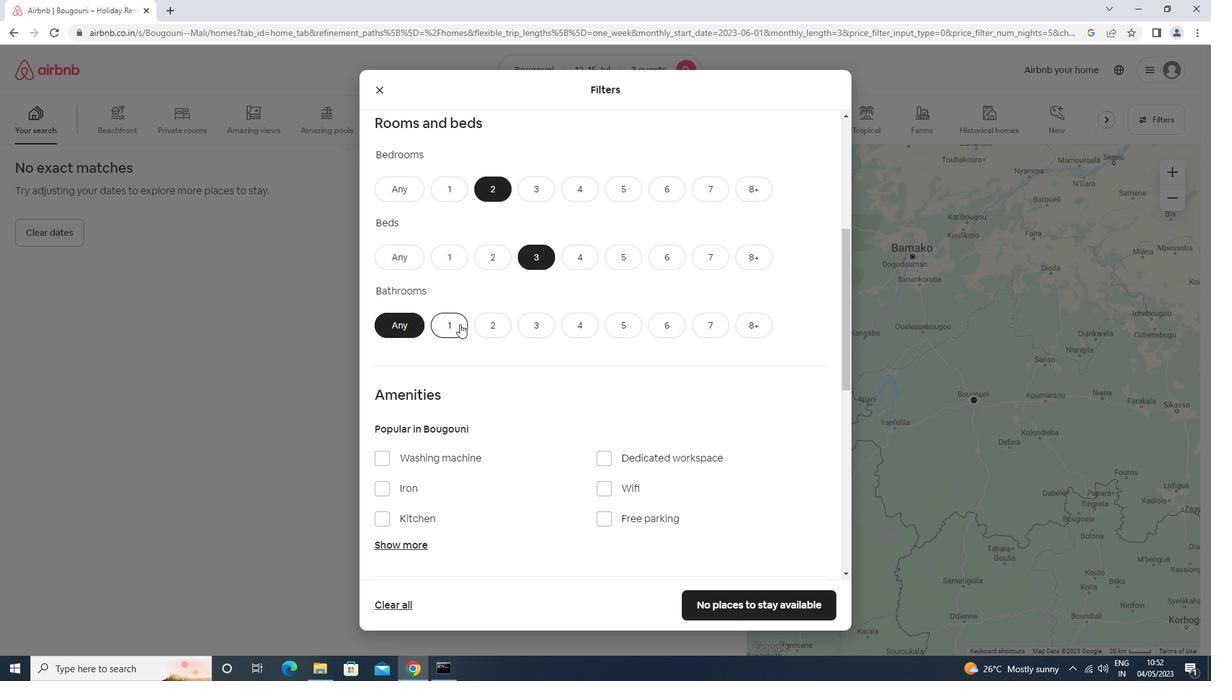 
Action: Mouse moved to (423, 377)
Screenshot: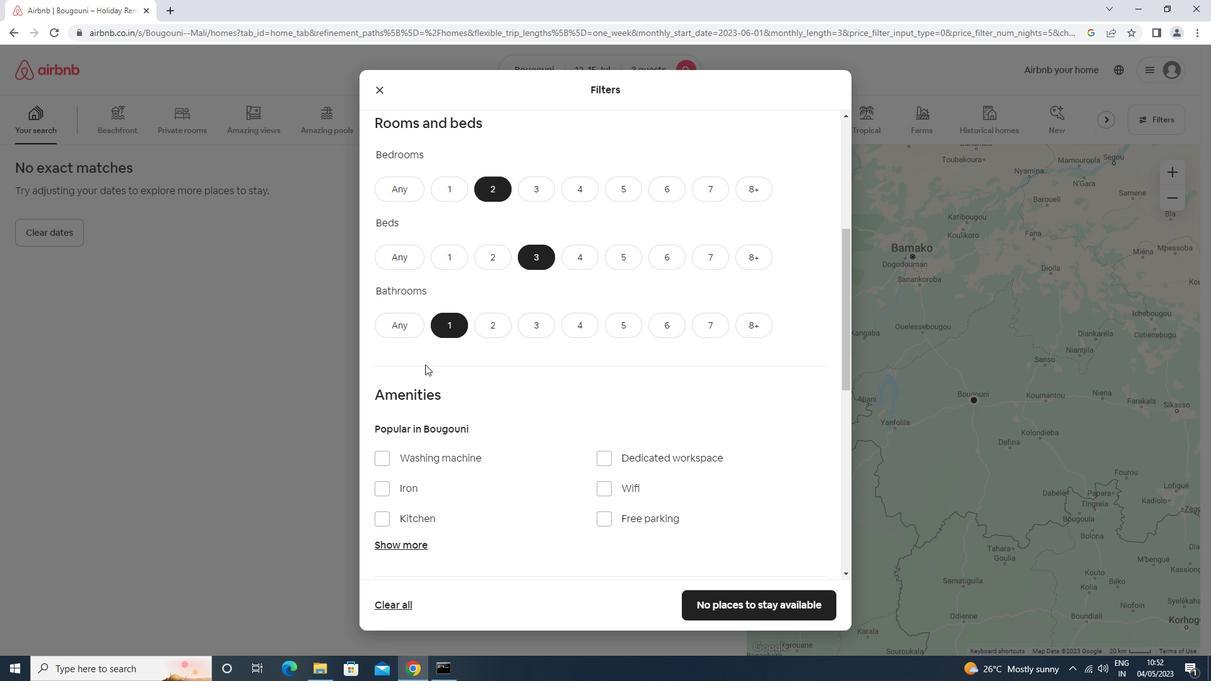 
Action: Mouse scrolled (423, 376) with delta (0, 0)
Screenshot: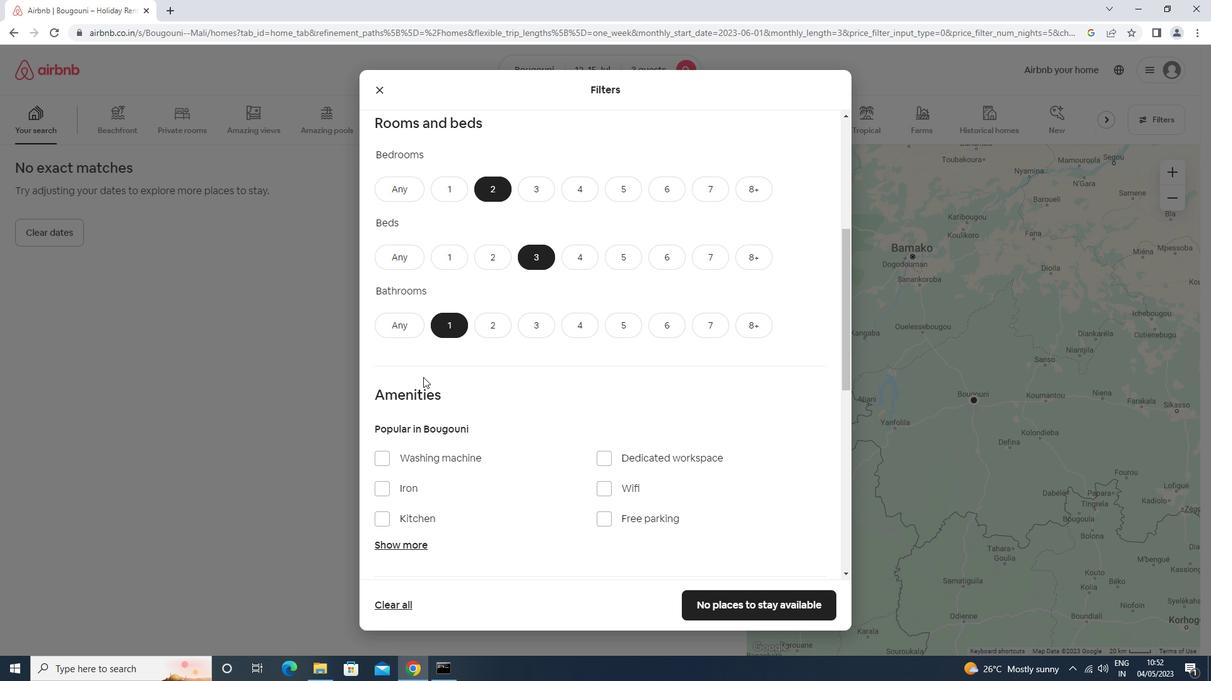 
Action: Mouse moved to (423, 389)
Screenshot: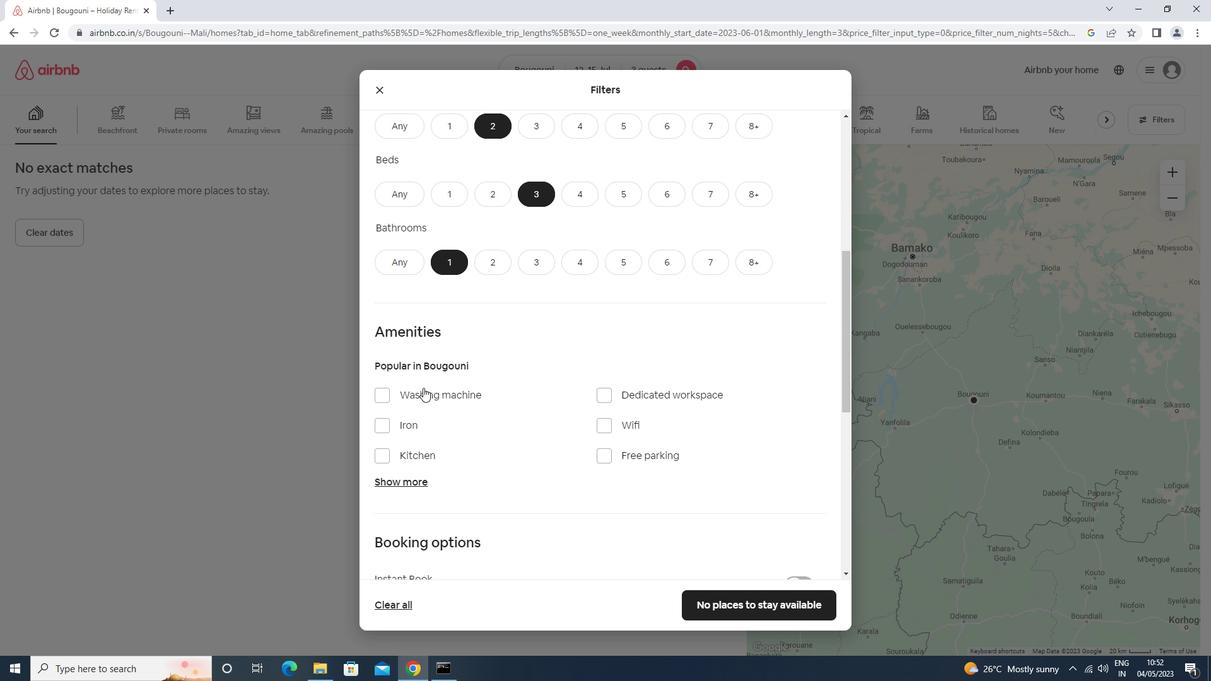 
Action: Mouse pressed left at (423, 389)
Screenshot: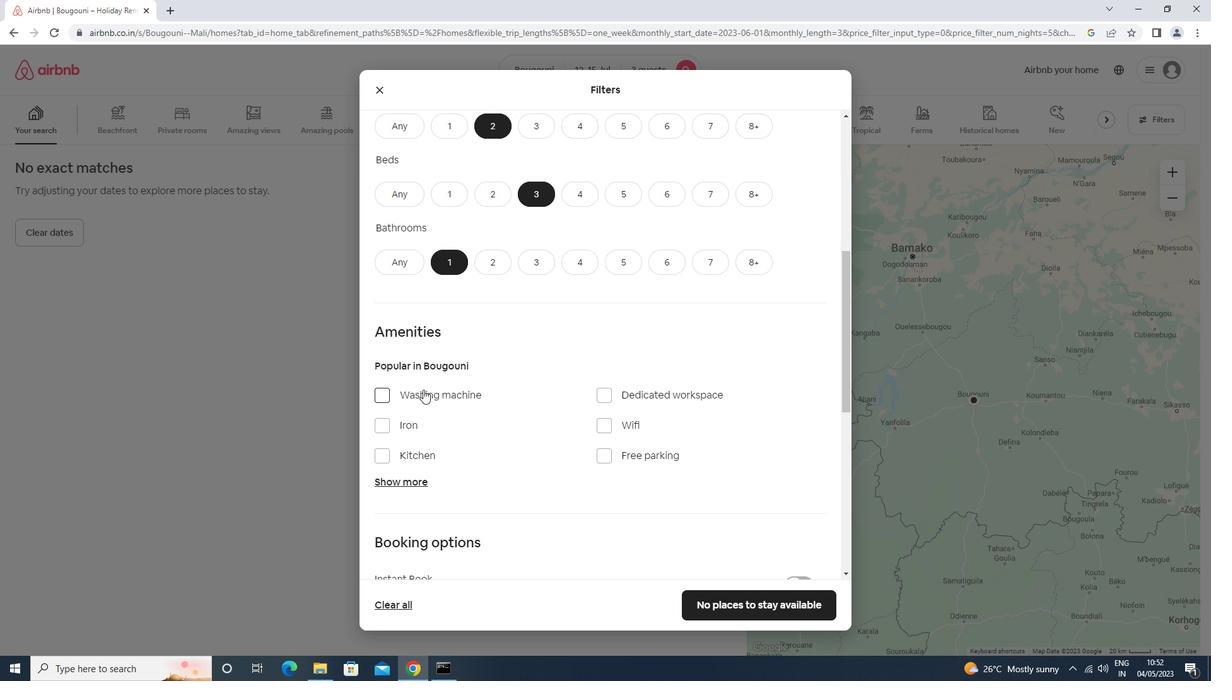 
Action: Mouse moved to (423, 390)
Screenshot: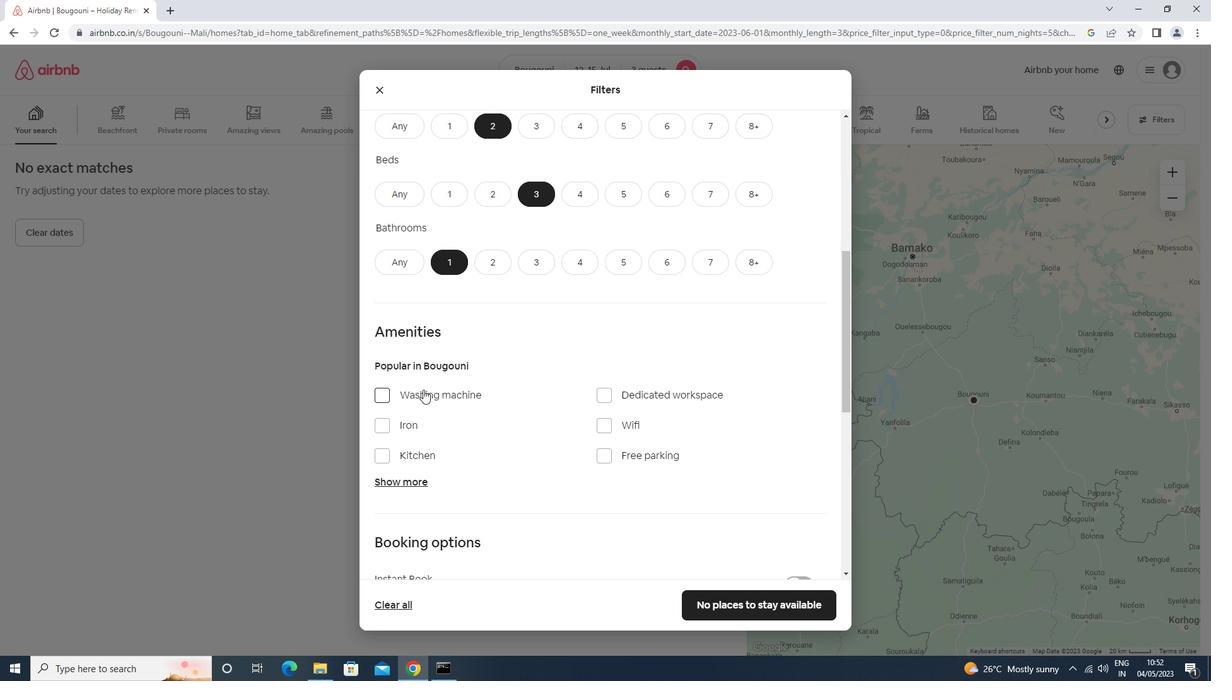 
Action: Mouse scrolled (423, 389) with delta (0, 0)
Screenshot: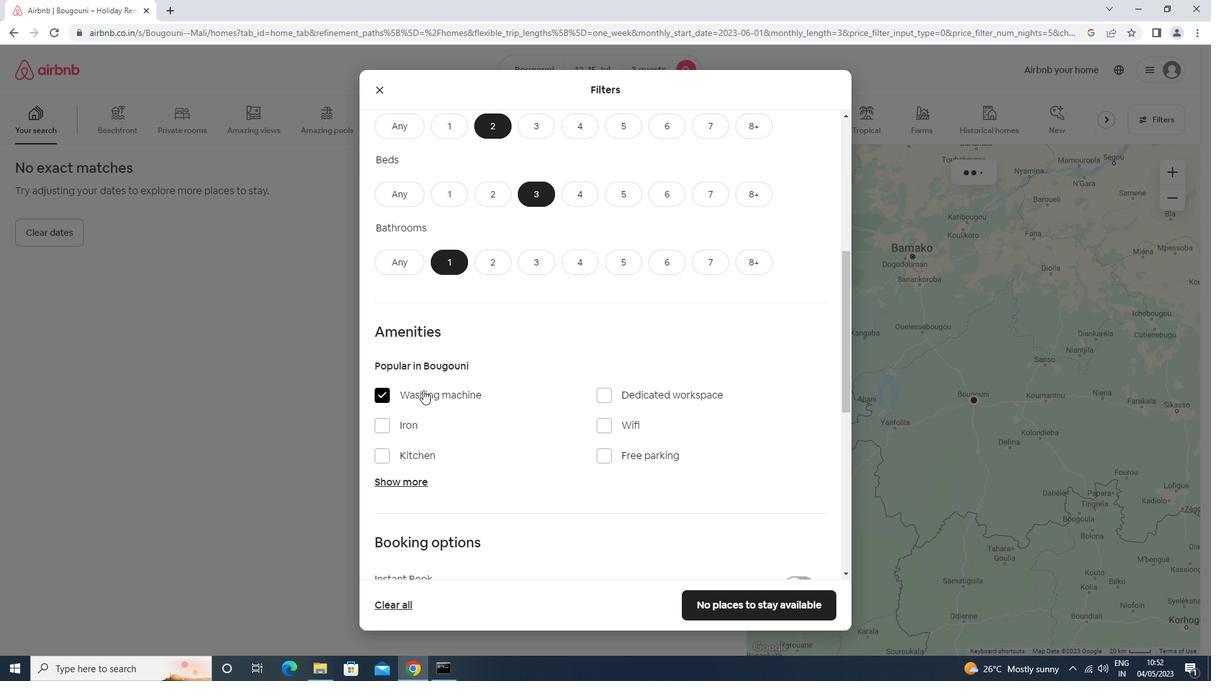 
Action: Mouse scrolled (423, 389) with delta (0, 0)
Screenshot: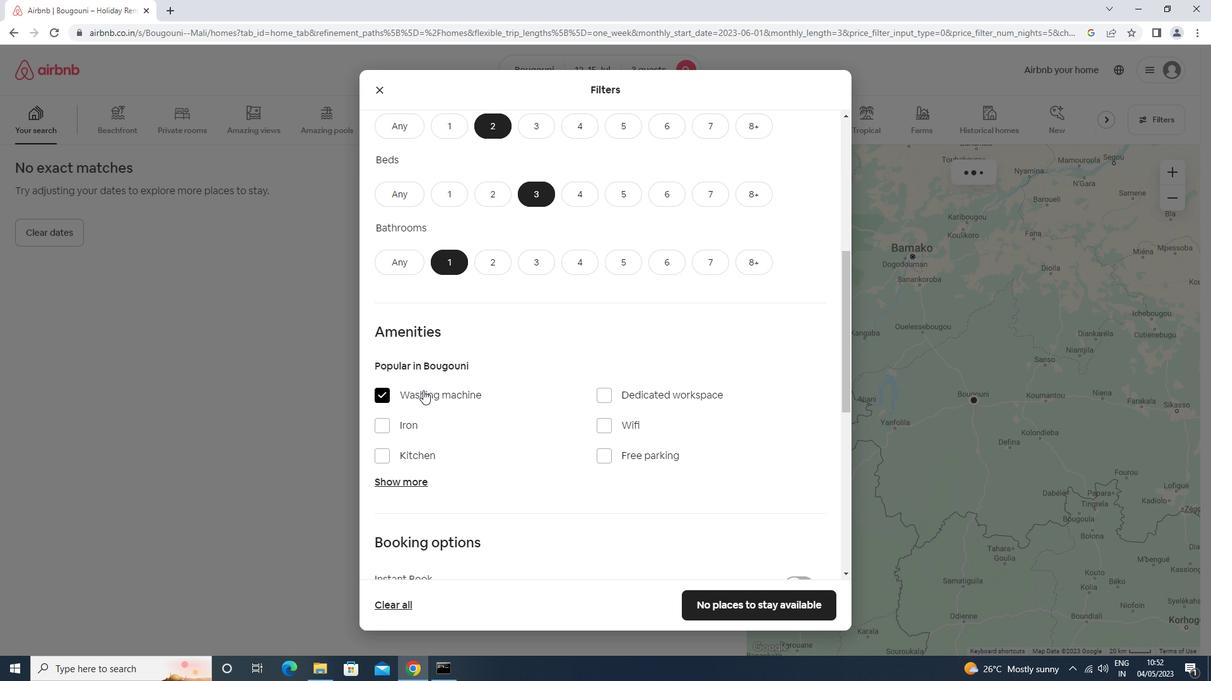 
Action: Mouse scrolled (423, 389) with delta (0, 0)
Screenshot: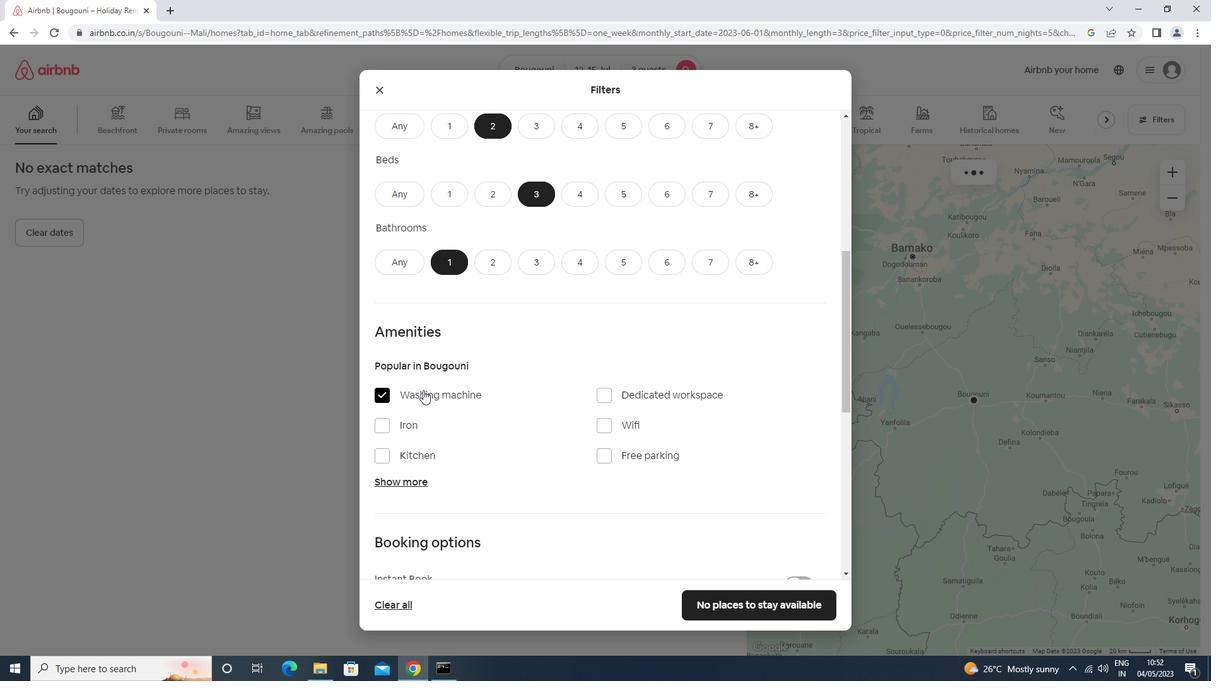 
Action: Mouse scrolled (423, 389) with delta (0, 0)
Screenshot: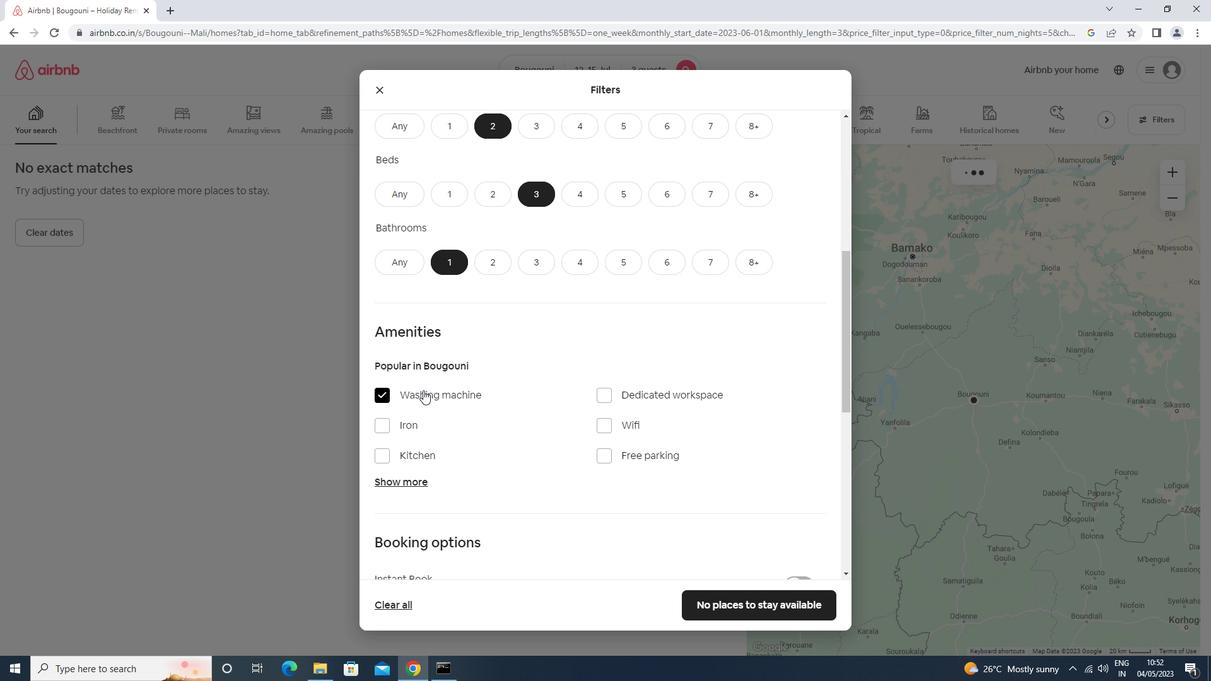 
Action: Mouse moved to (796, 374)
Screenshot: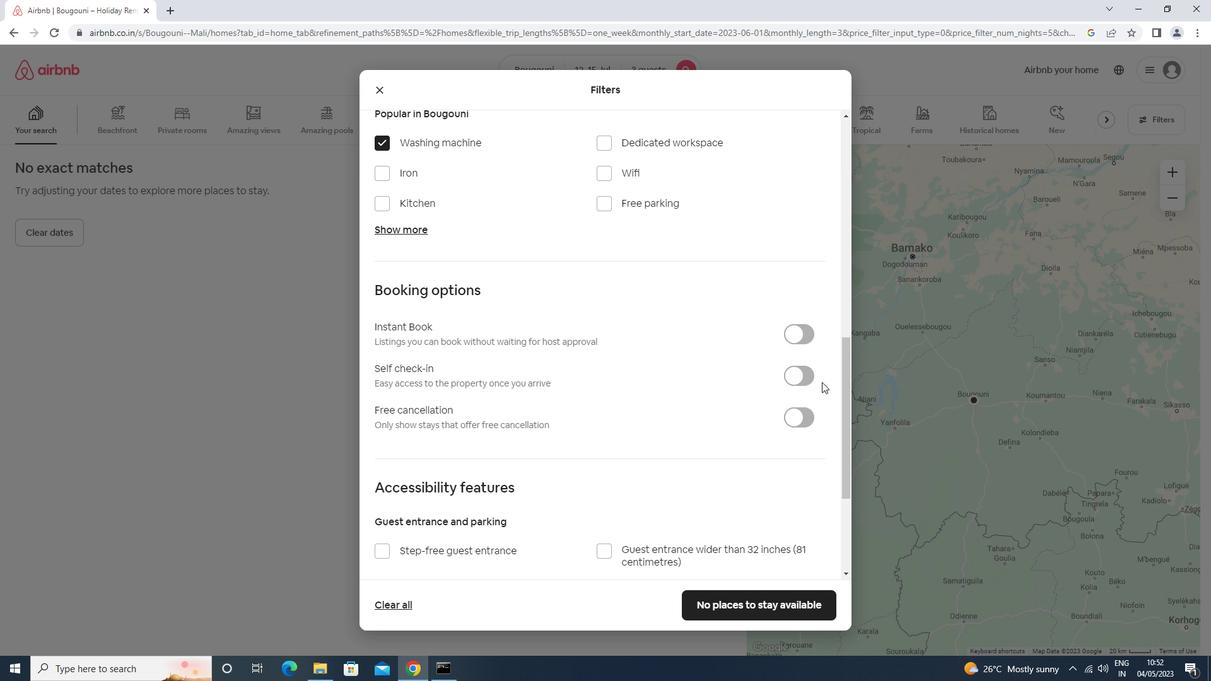 
Action: Mouse pressed left at (796, 374)
Screenshot: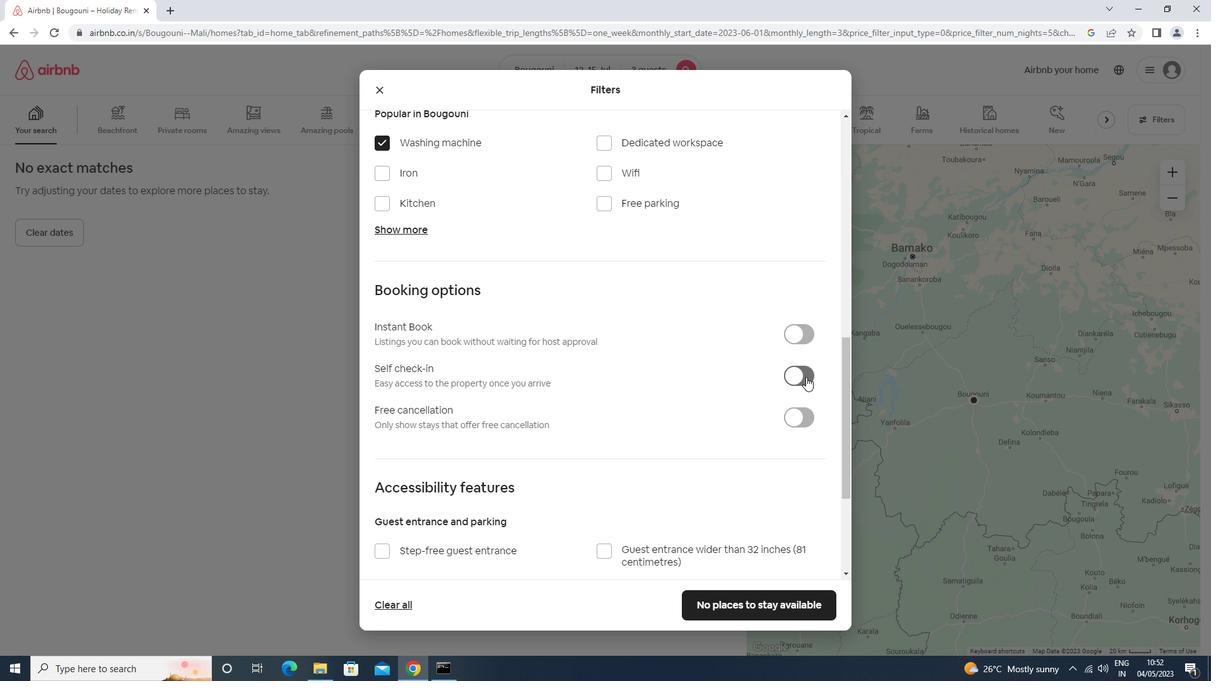 
Action: Mouse moved to (792, 375)
Screenshot: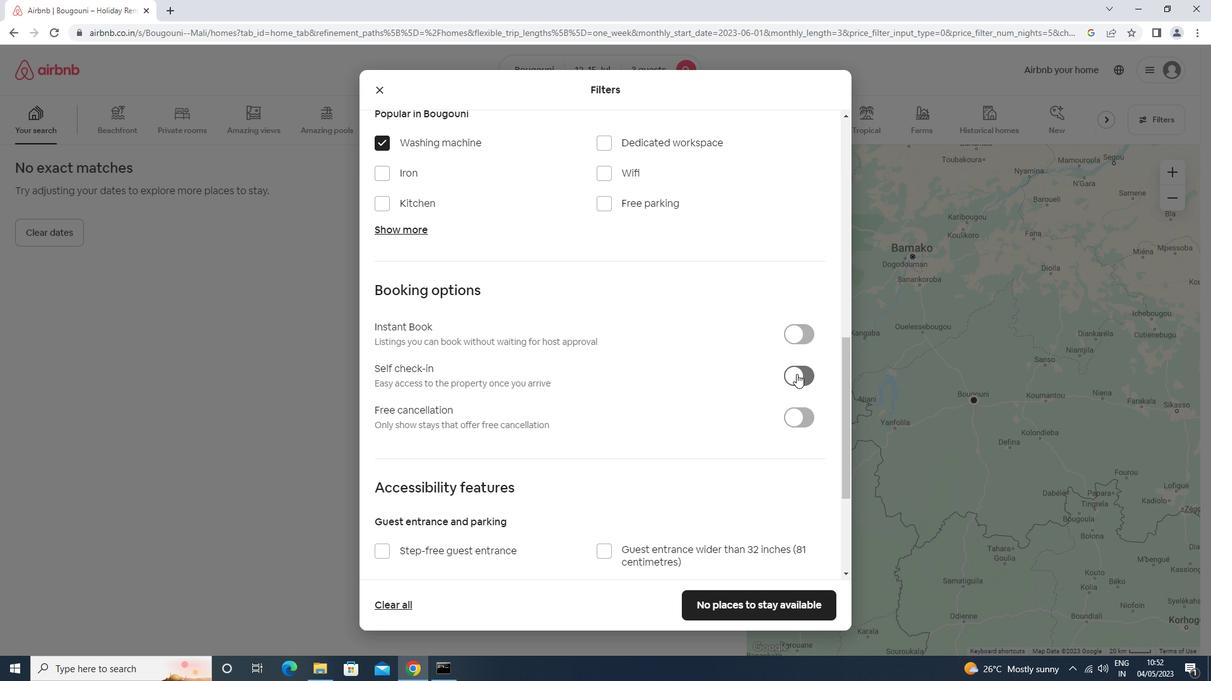 
Action: Mouse scrolled (792, 374) with delta (0, 0)
Screenshot: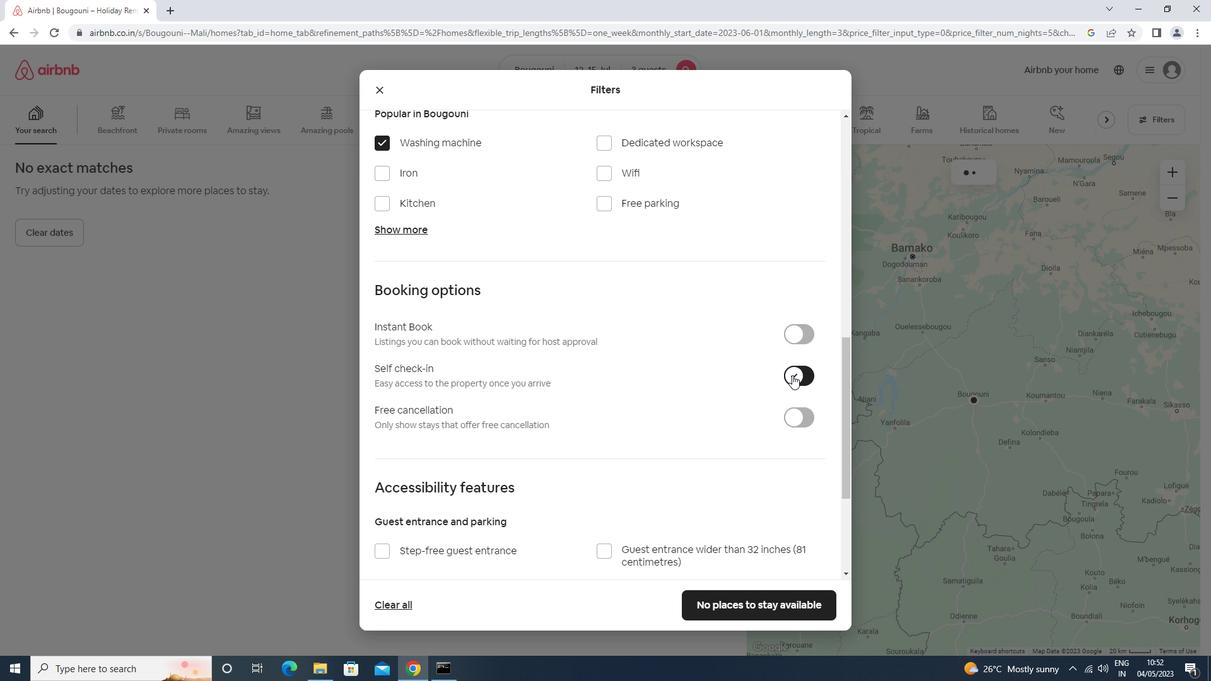 
Action: Mouse moved to (789, 377)
Screenshot: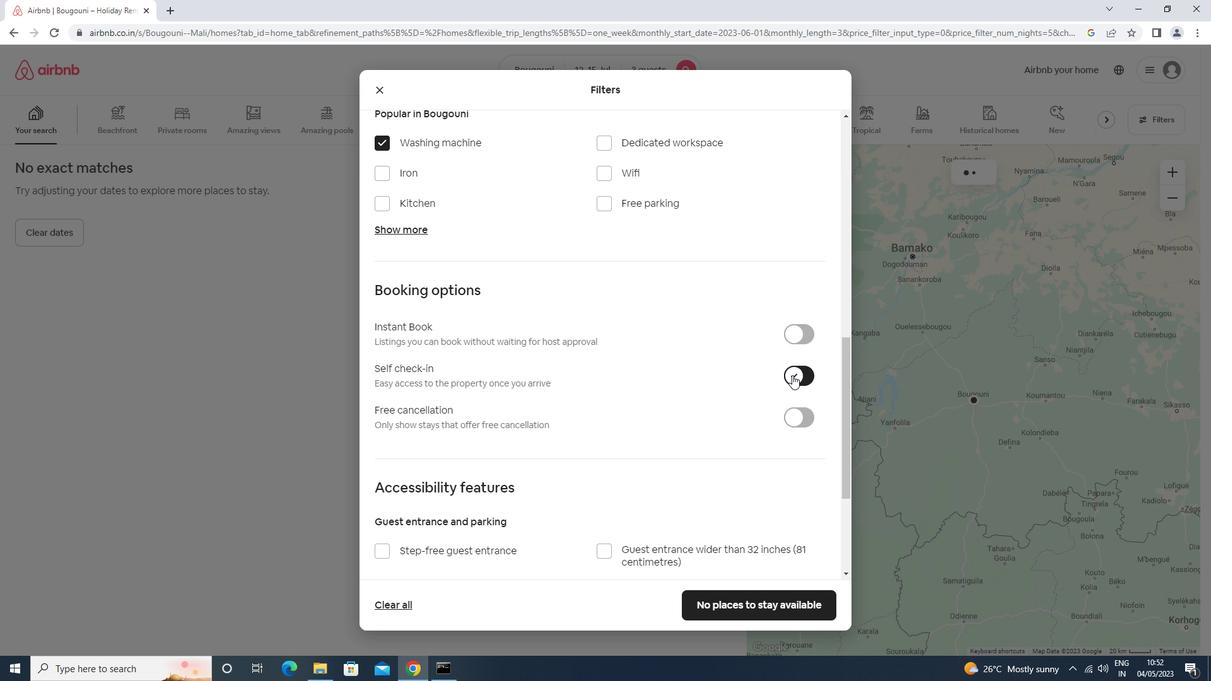 
Action: Mouse scrolled (789, 377) with delta (0, 0)
Screenshot: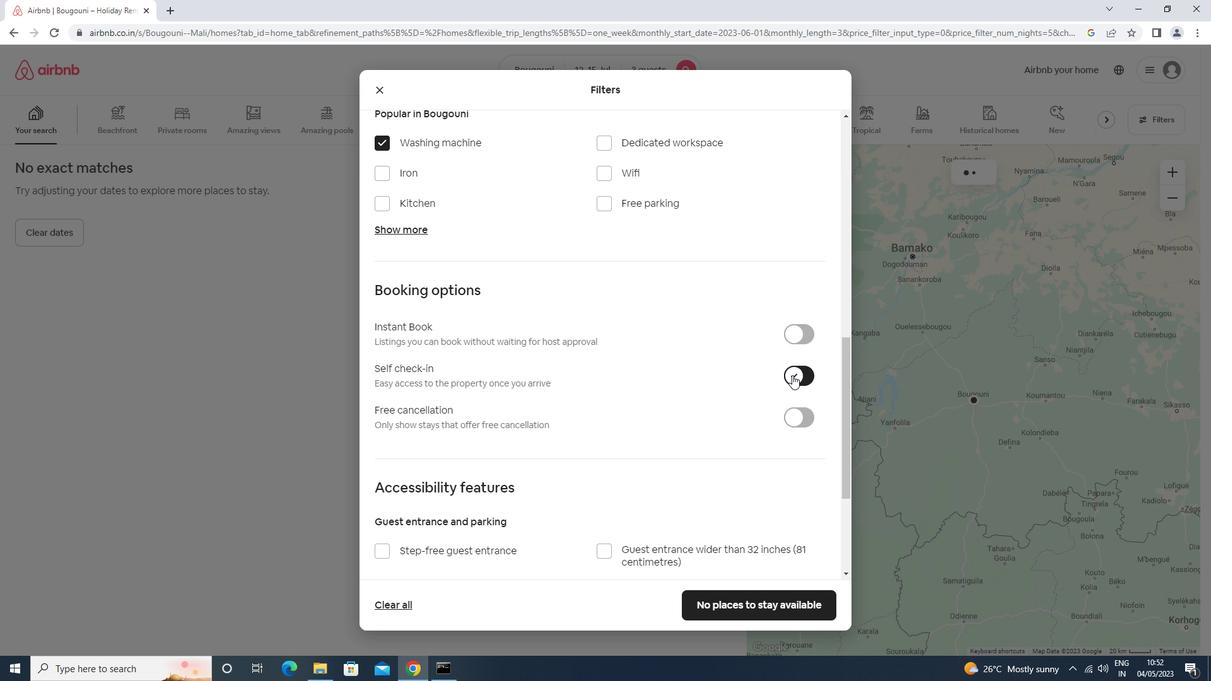 
Action: Mouse moved to (789, 379)
Screenshot: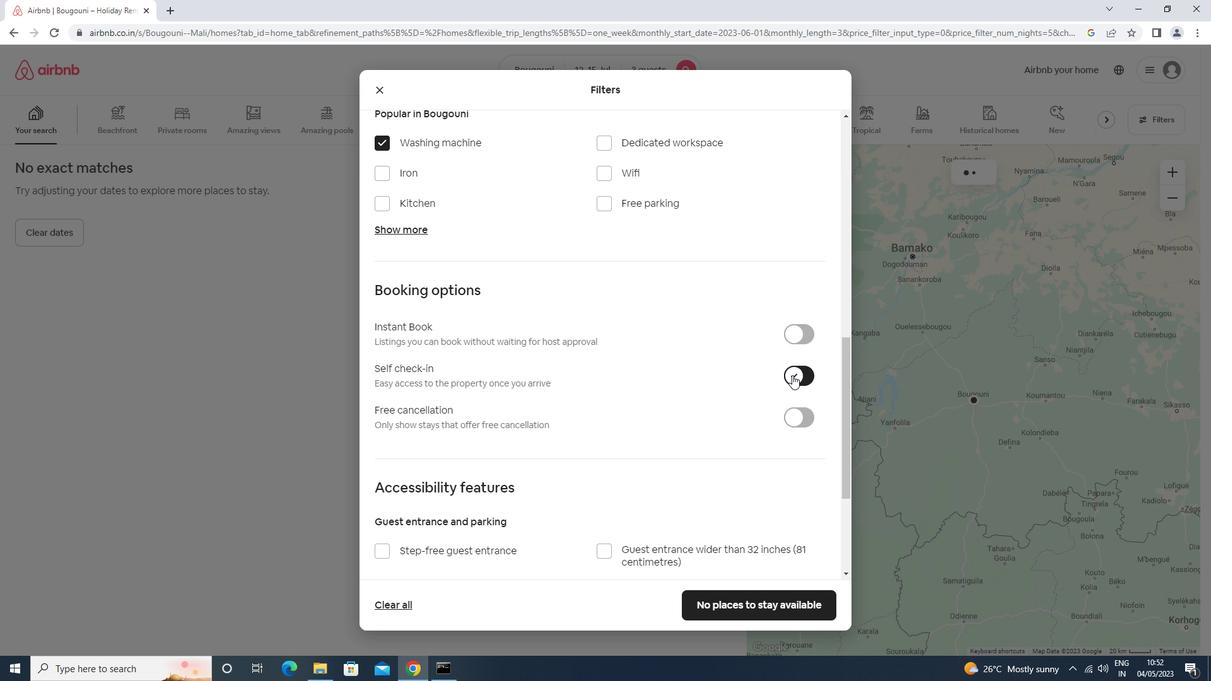 
Action: Mouse scrolled (789, 378) with delta (0, 0)
Screenshot: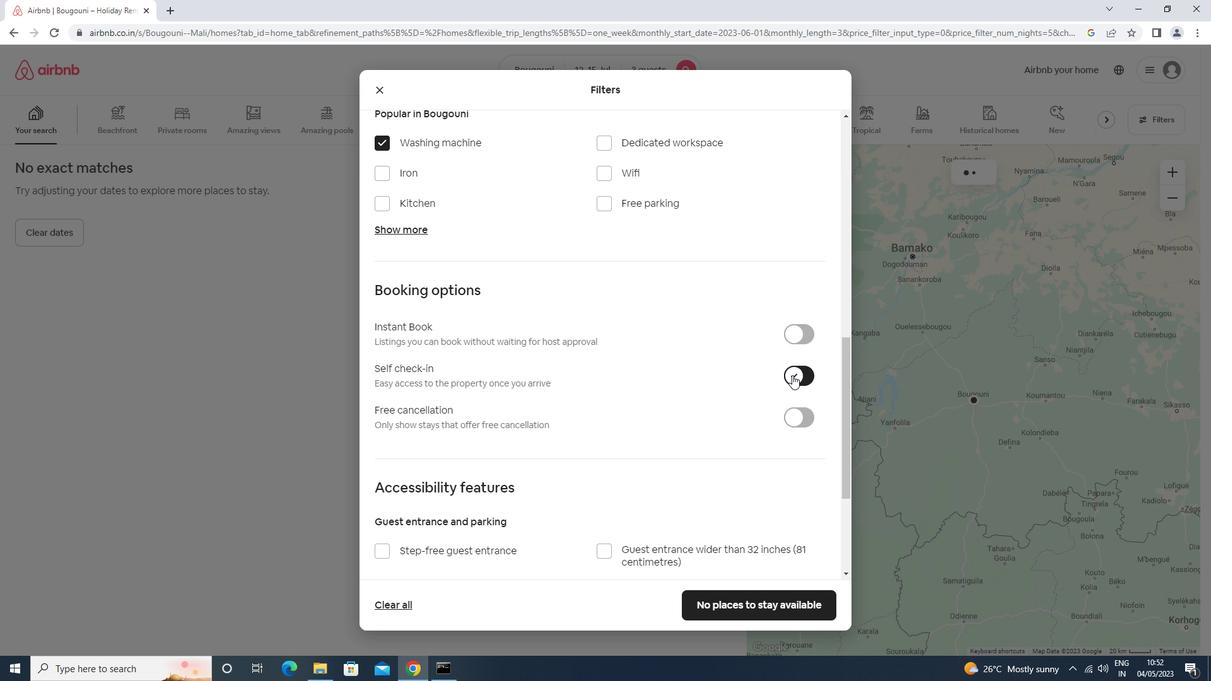 
Action: Mouse scrolled (789, 378) with delta (0, 0)
Screenshot: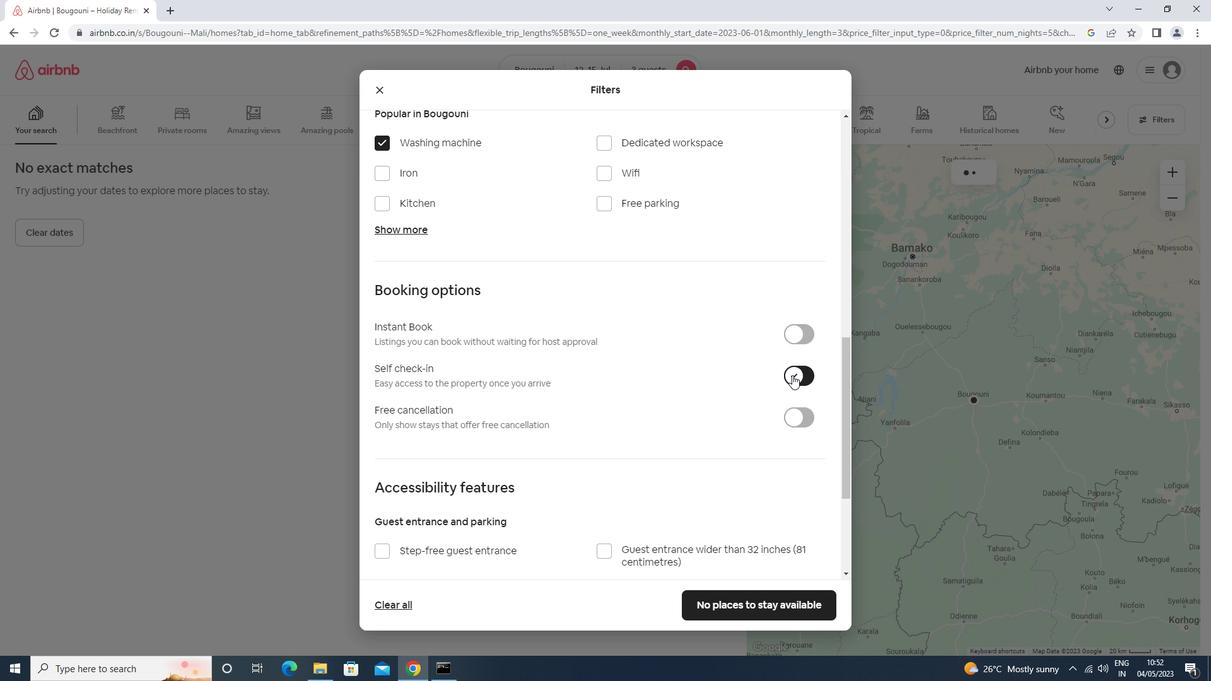 
Action: Mouse moved to (788, 379)
Screenshot: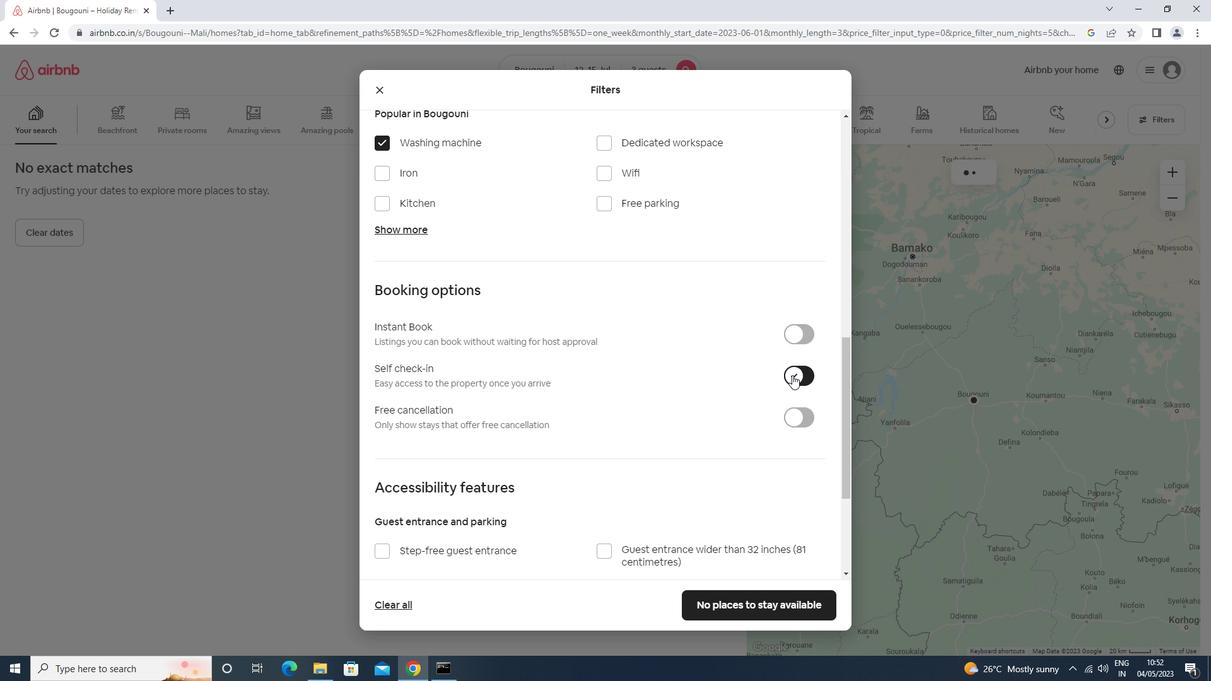 
Action: Mouse scrolled (788, 378) with delta (0, 0)
Screenshot: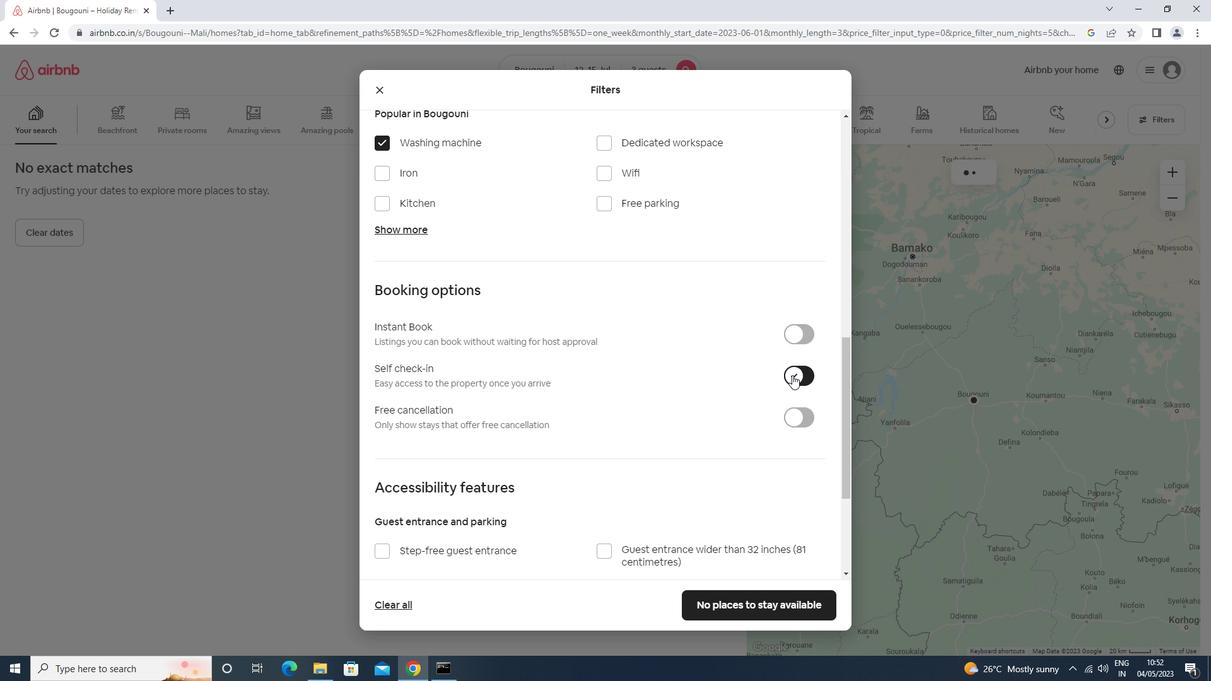 
Action: Mouse moved to (788, 379)
Screenshot: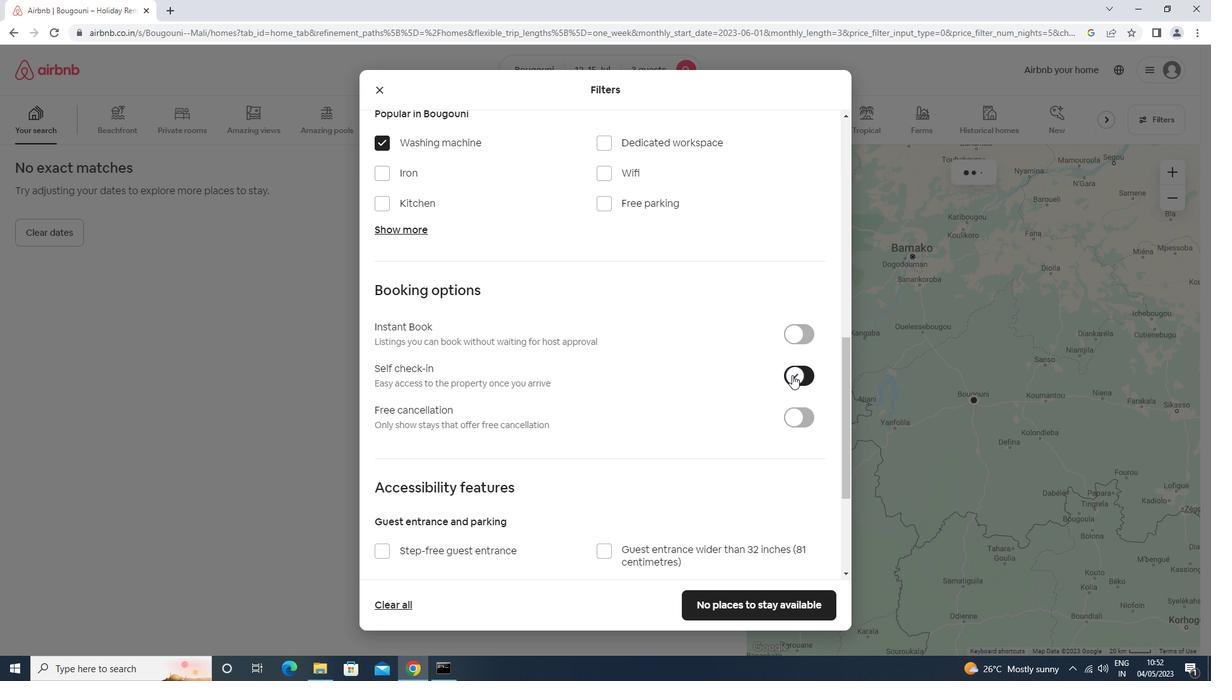 
Action: Mouse scrolled (788, 379) with delta (0, 0)
Screenshot: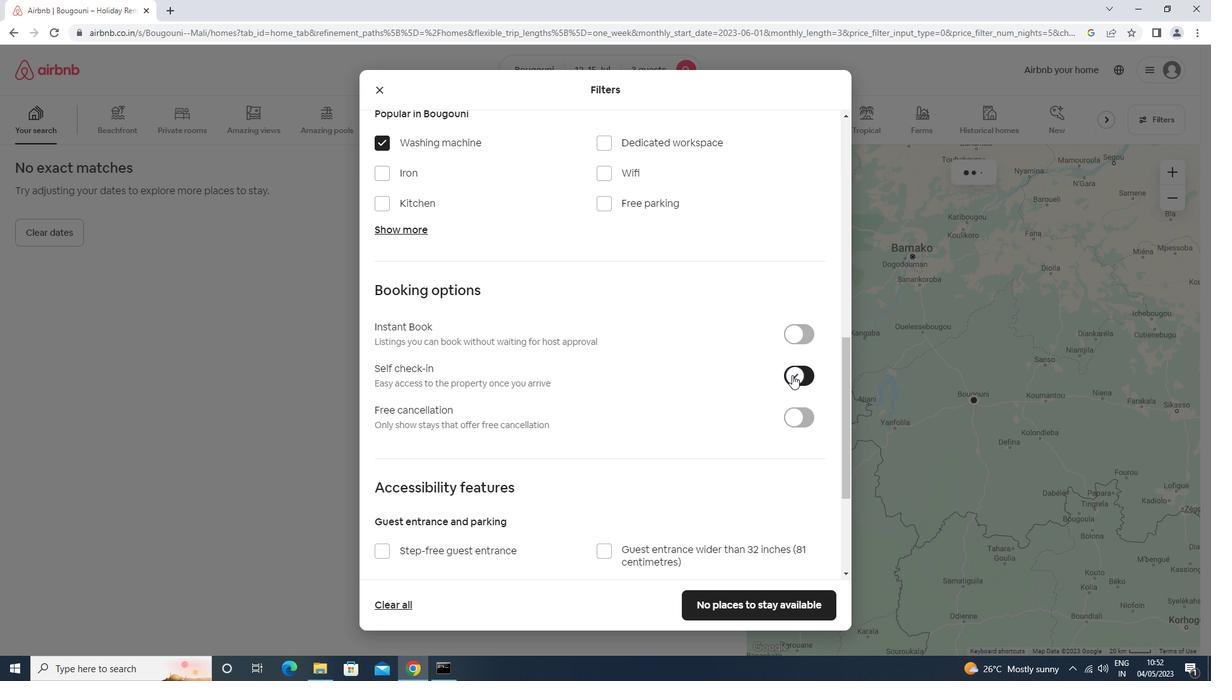 
Action: Mouse moved to (741, 410)
Screenshot: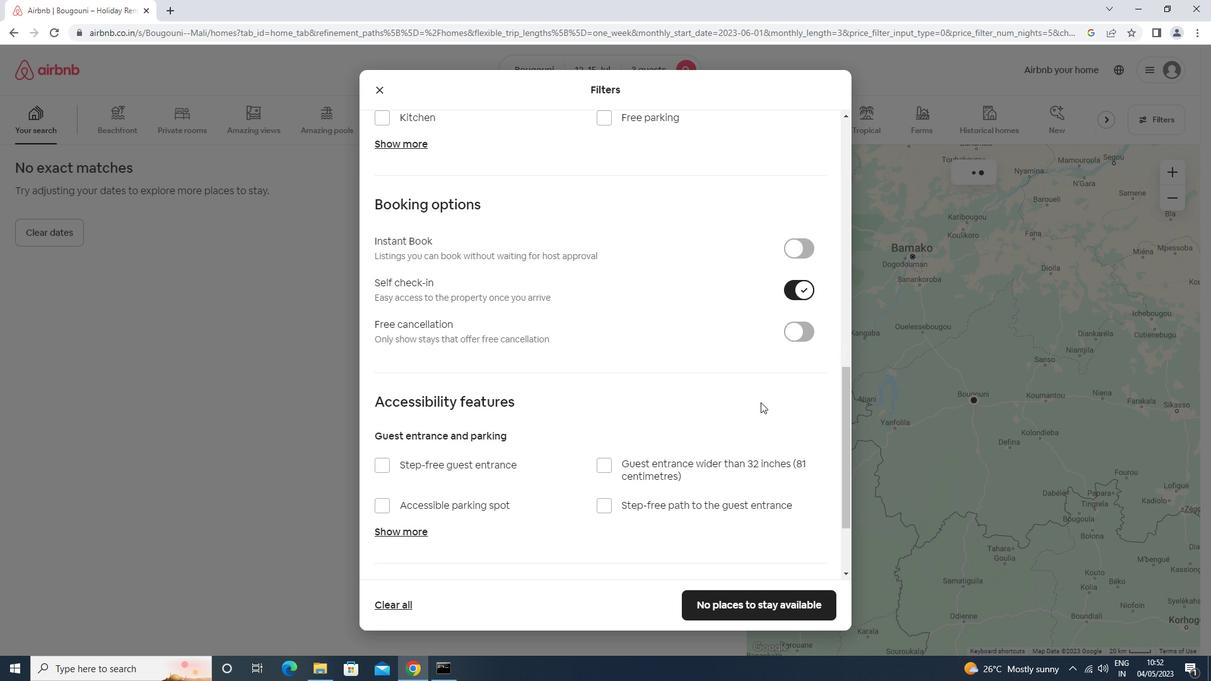 
Action: Mouse scrolled (741, 409) with delta (0, 0)
Screenshot: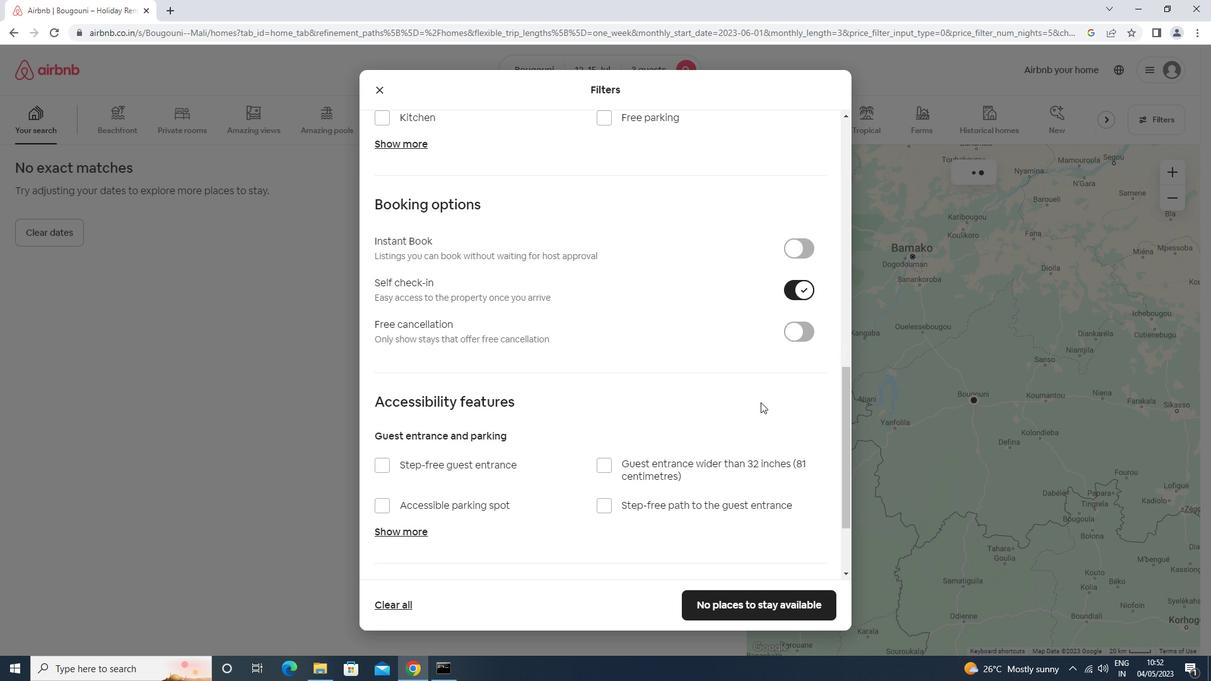 
Action: Mouse moved to (735, 413)
Screenshot: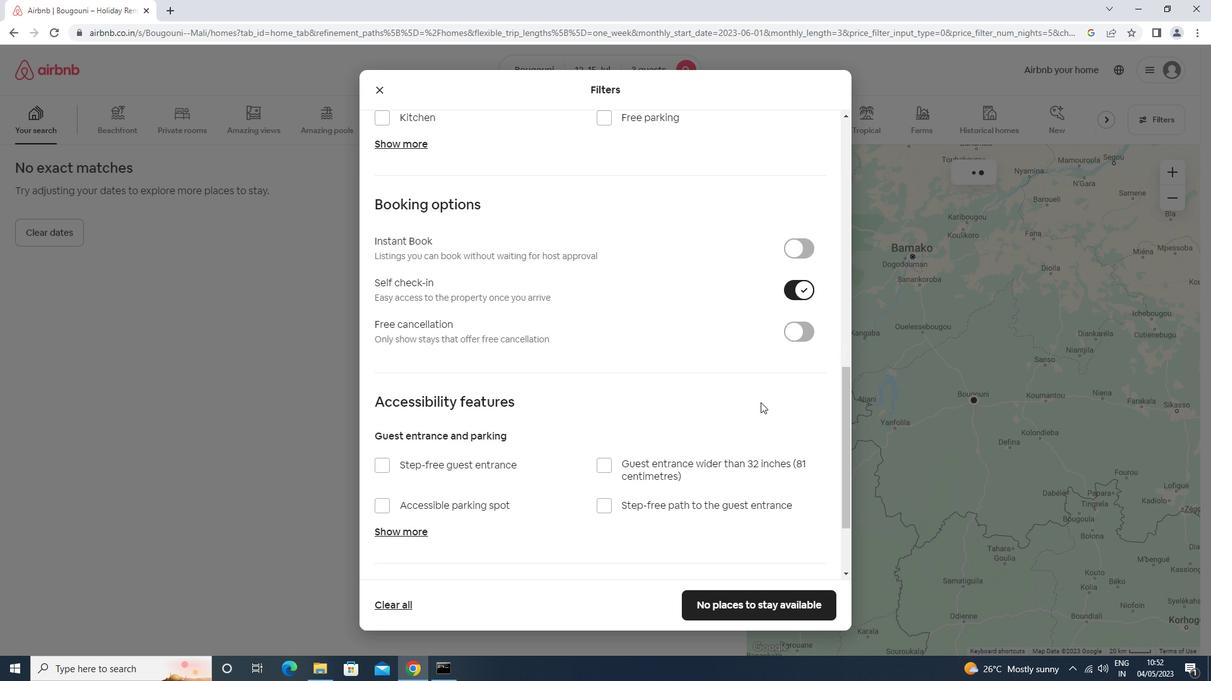 
Action: Mouse scrolled (735, 413) with delta (0, 0)
Screenshot: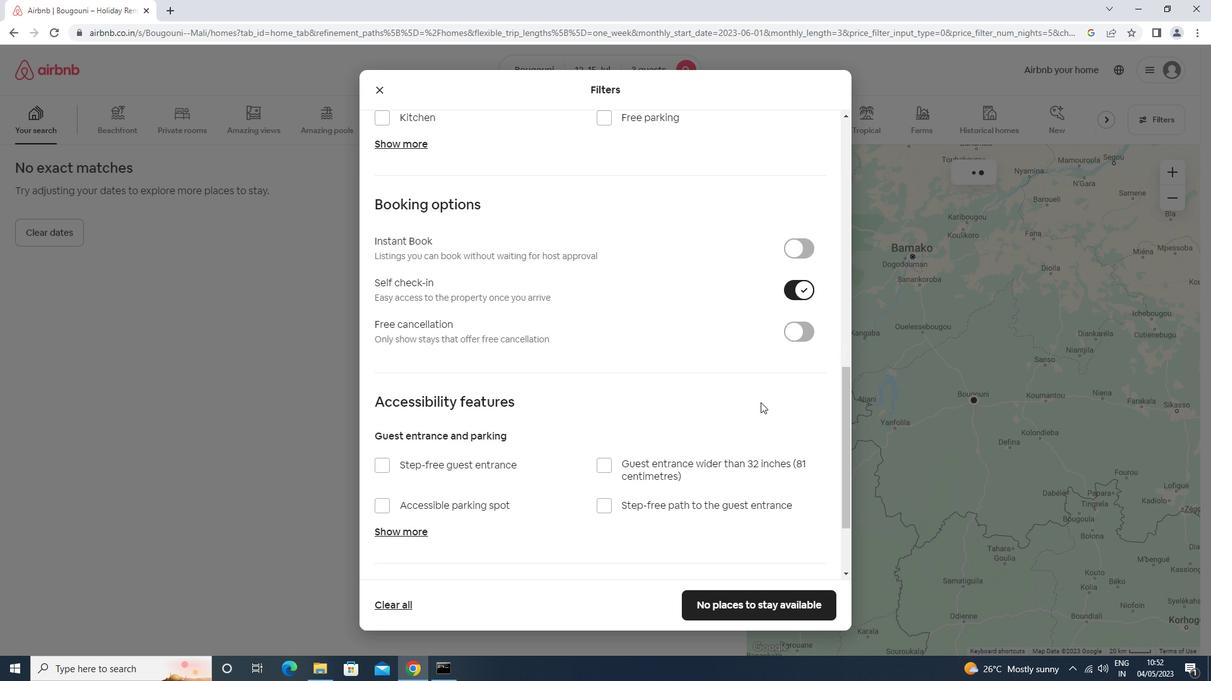 
Action: Mouse moved to (727, 417)
Screenshot: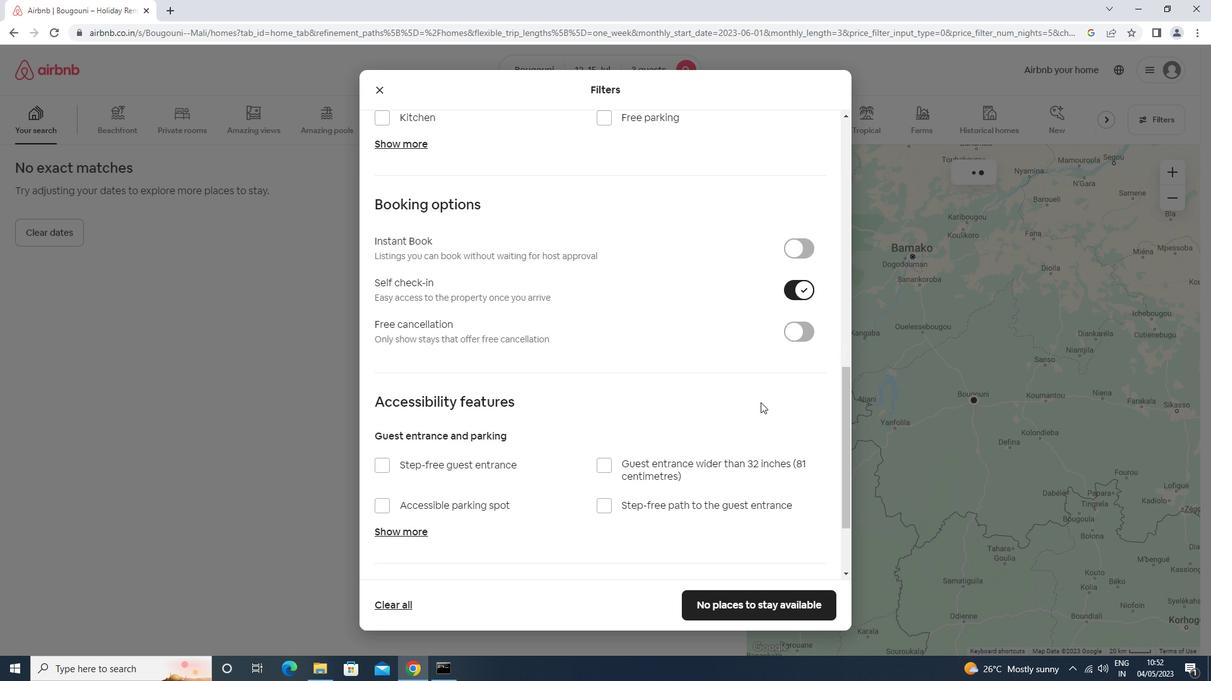 
Action: Mouse scrolled (727, 417) with delta (0, 0)
Screenshot: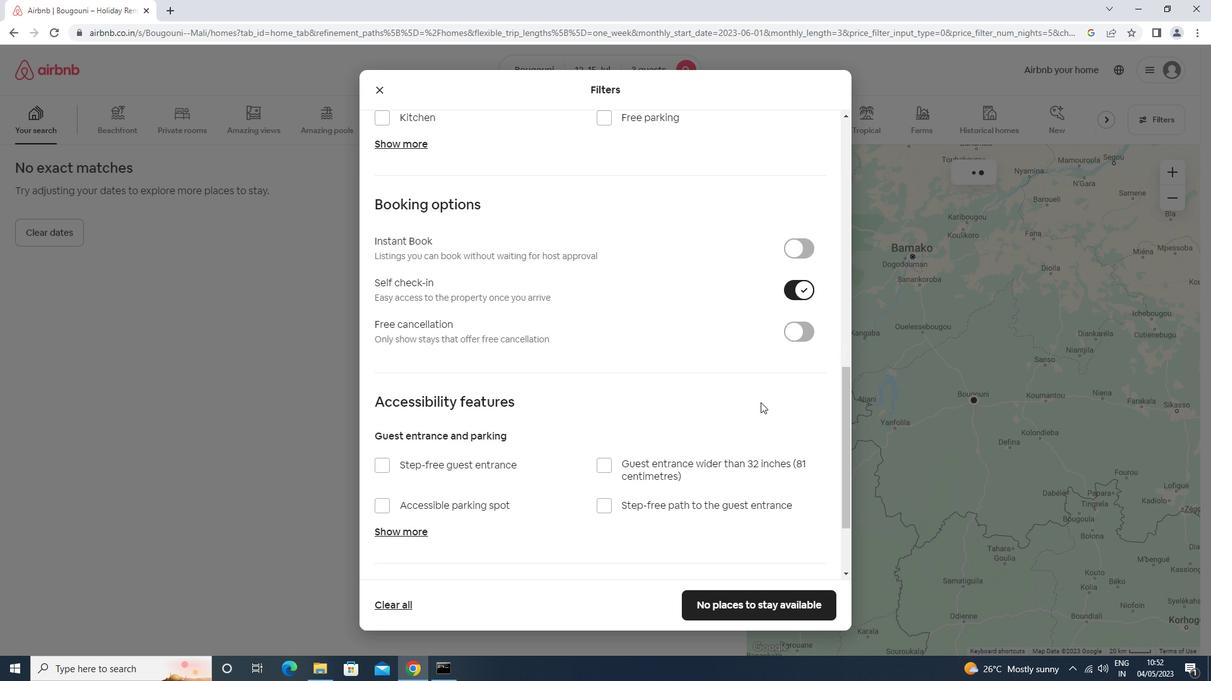 
Action: Mouse moved to (724, 418)
Screenshot: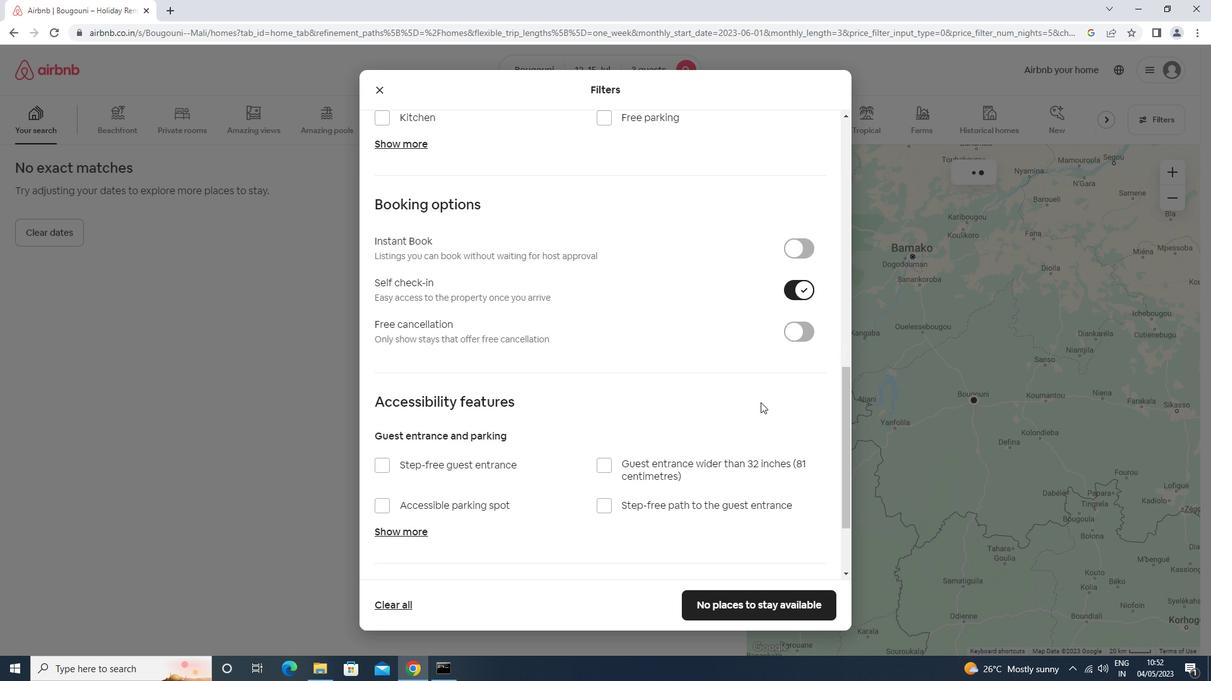 
Action: Mouse scrolled (724, 418) with delta (0, 0)
Screenshot: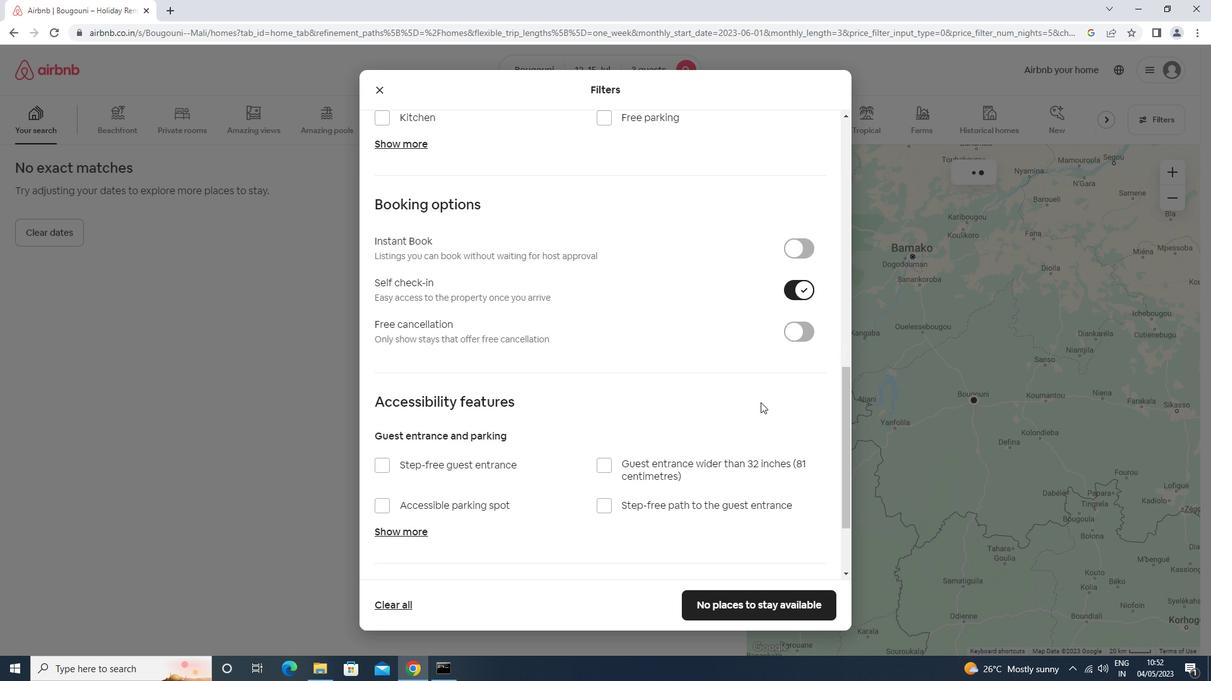 
Action: Mouse moved to (721, 419)
Screenshot: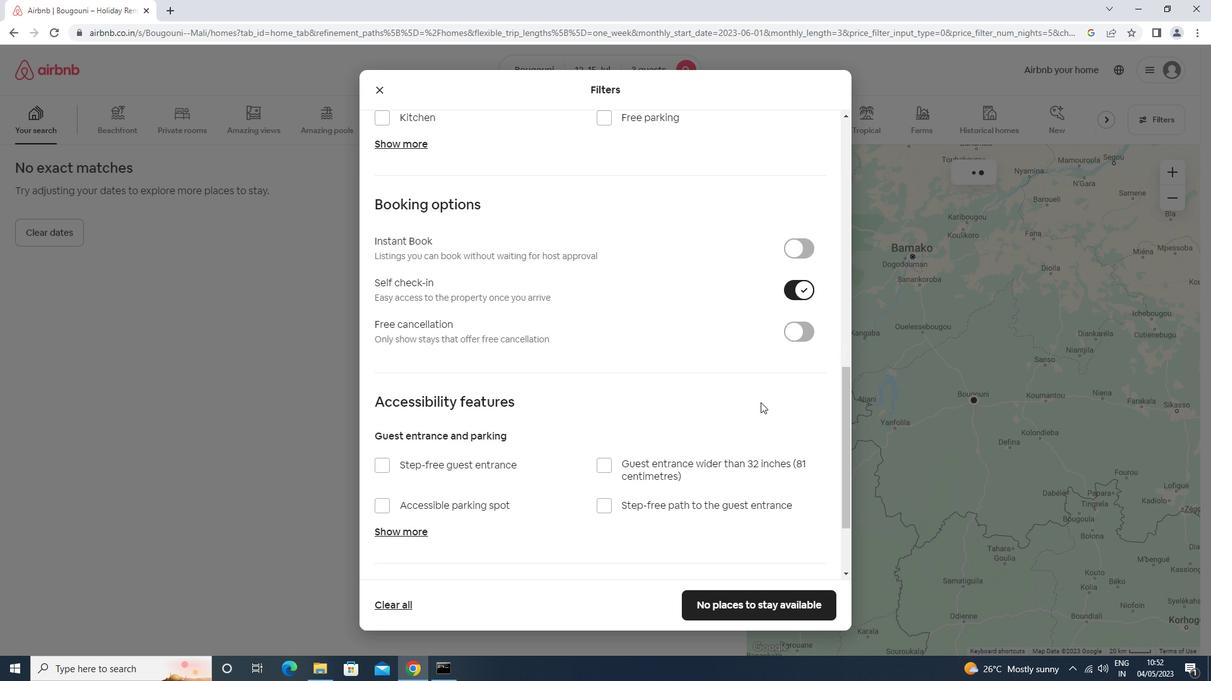 
Action: Mouse scrolled (721, 418) with delta (0, 0)
Screenshot: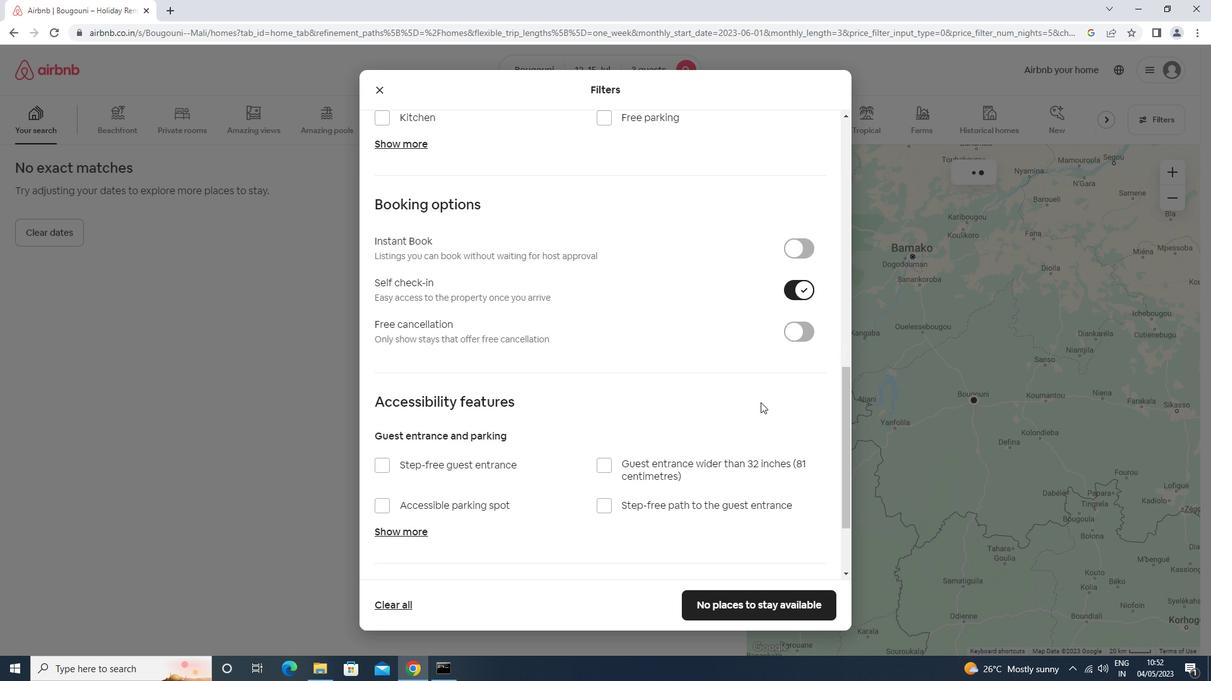 
Action: Mouse moved to (718, 420)
Screenshot: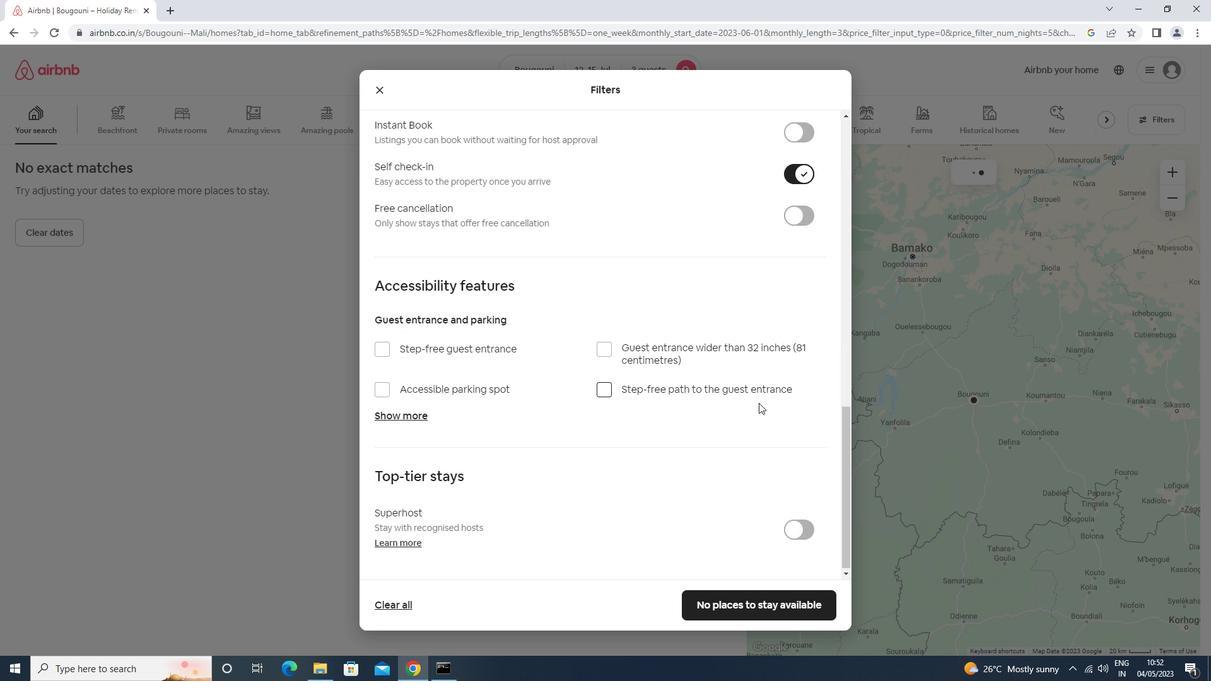 
Action: Mouse scrolled (718, 420) with delta (0, 0)
Screenshot: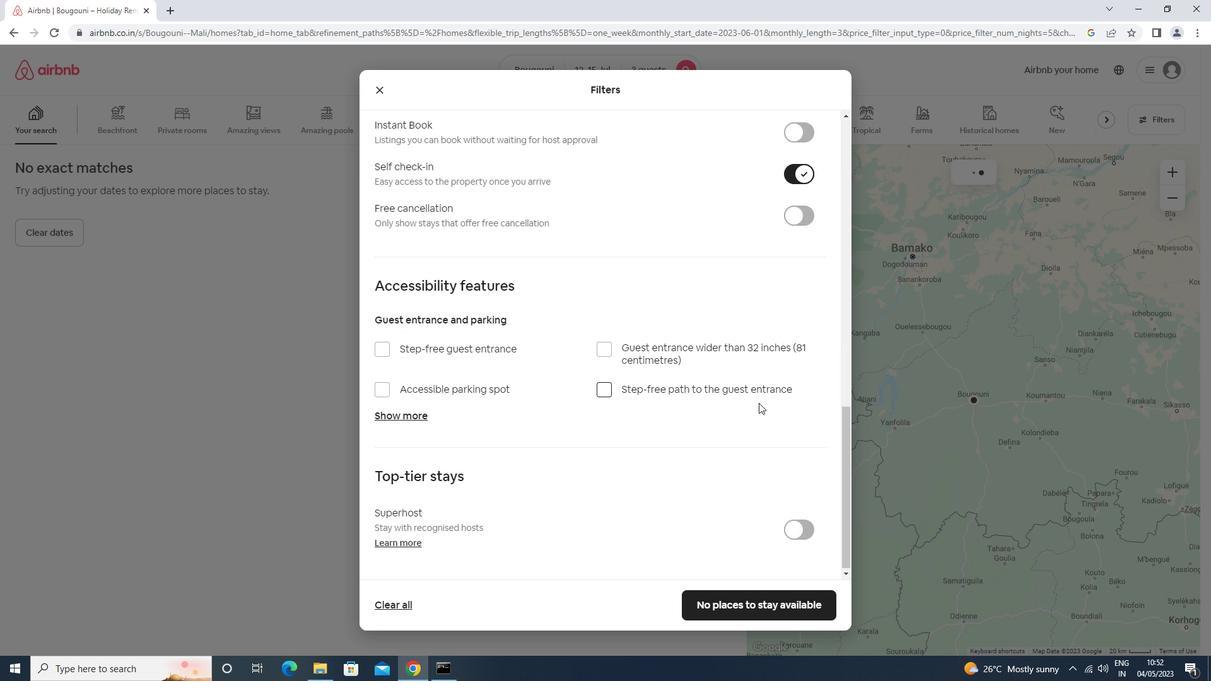 
Action: Mouse moved to (827, 606)
Screenshot: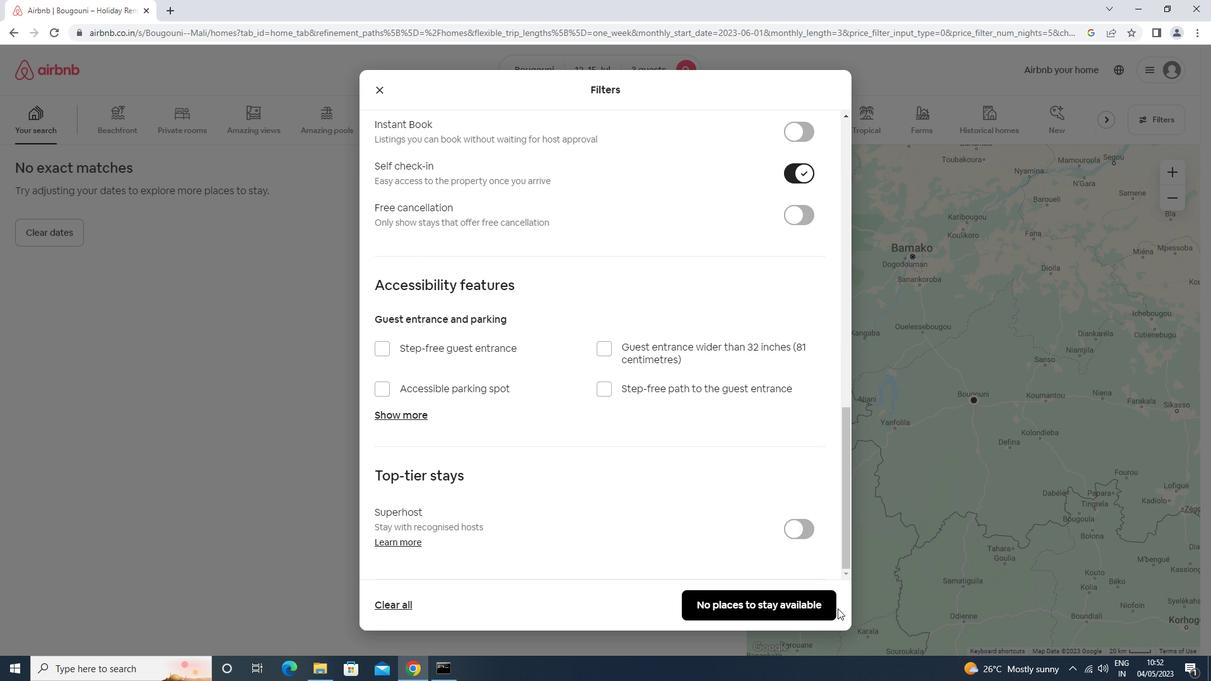 
Action: Mouse pressed left at (827, 606)
Screenshot: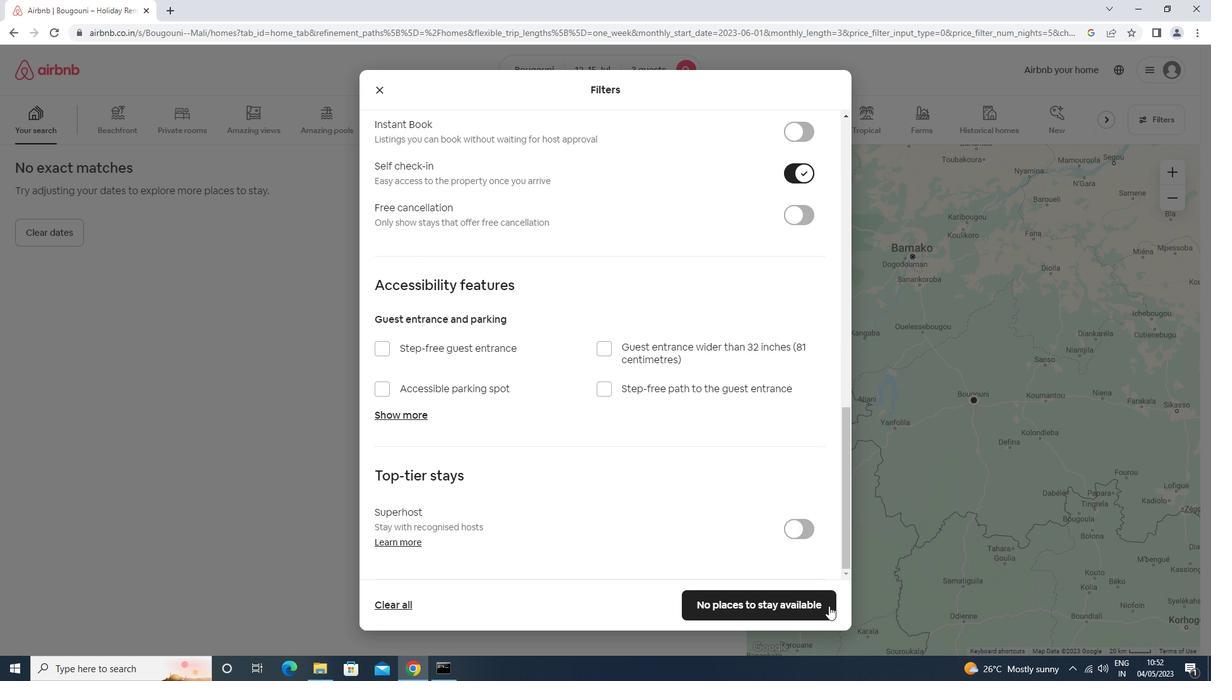 
Action: Mouse moved to (827, 604)
Screenshot: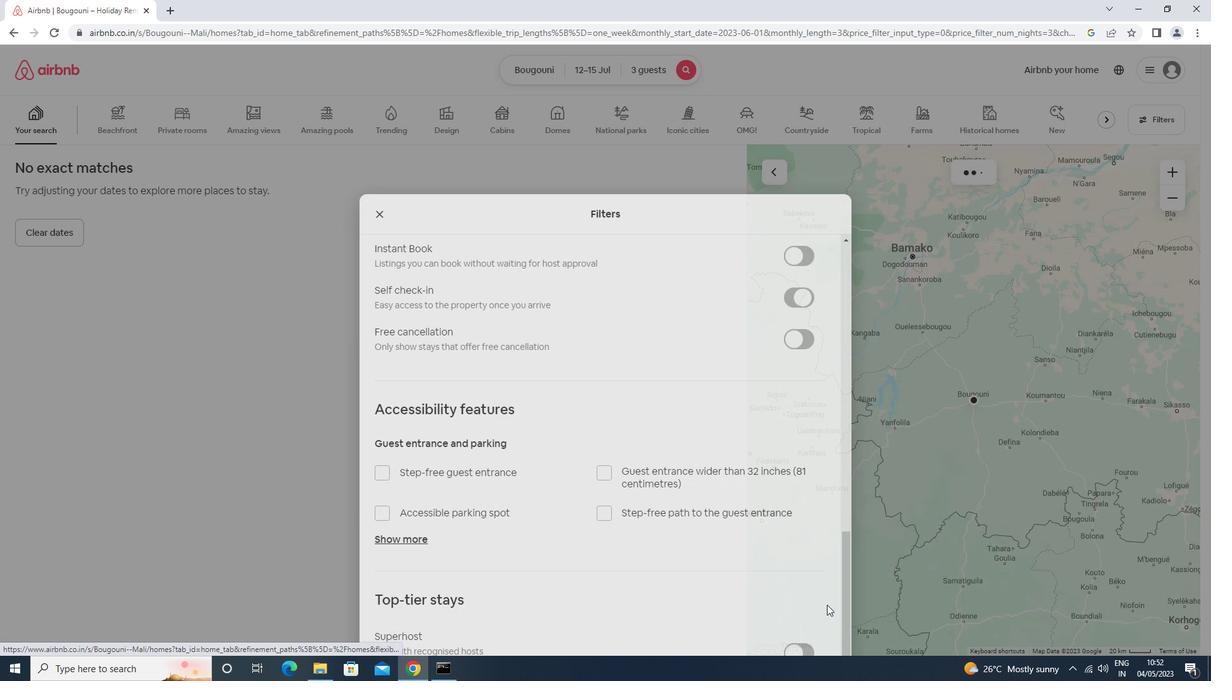
